 Task: Change  the formatting of the data to Which is Less than 10, In conditional formating, put the option 'Light Red Fill with Drak Red Text. 'In the sheet   Elevation Sales log   book
Action: Mouse moved to (190, 82)
Screenshot: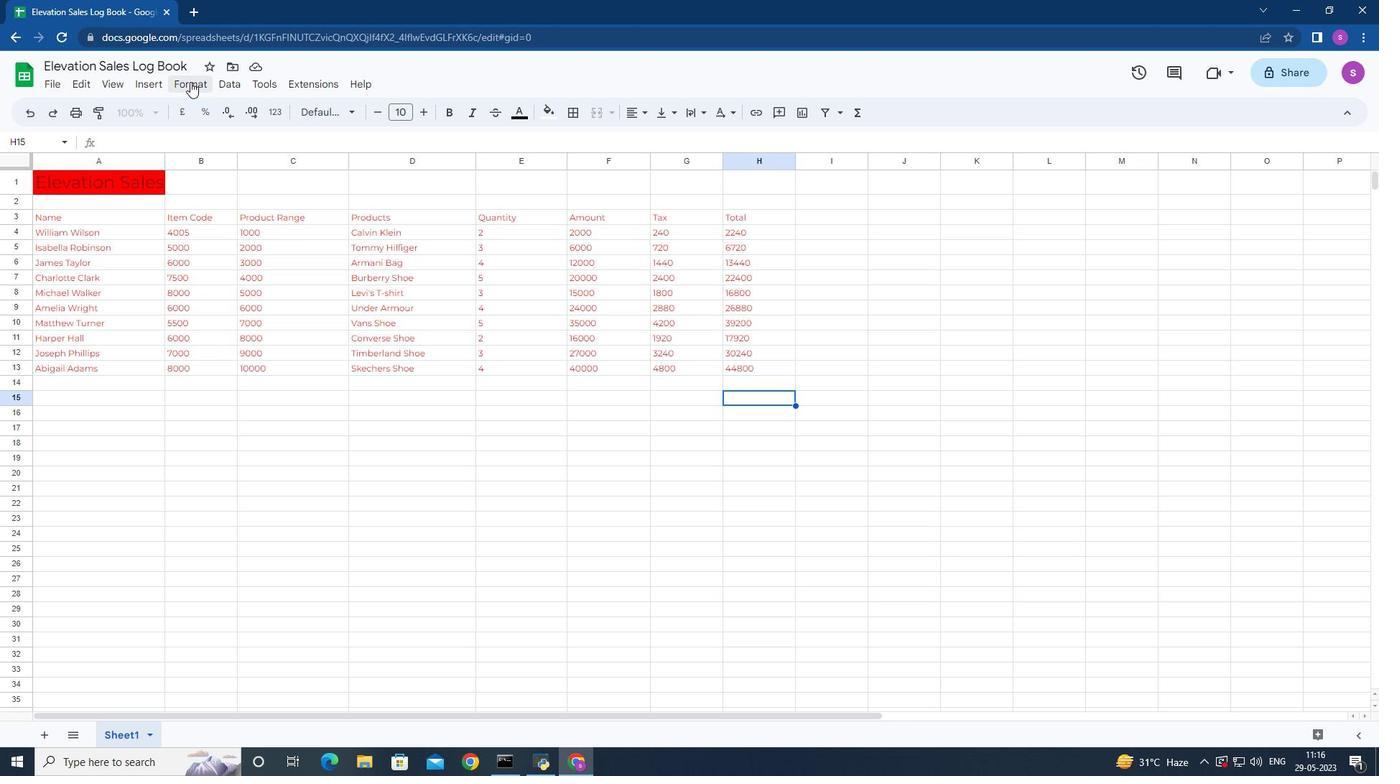 
Action: Mouse pressed left at (190, 82)
Screenshot: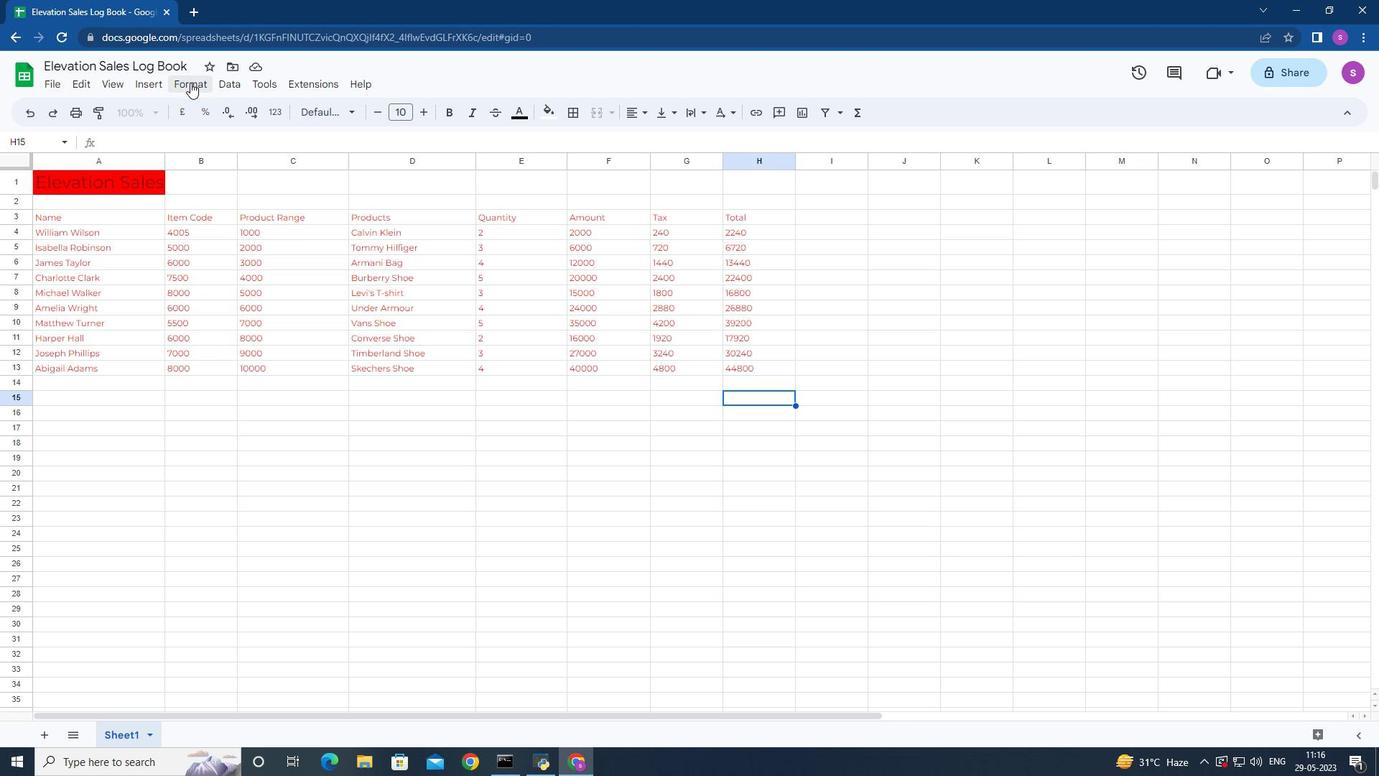 
Action: Mouse moved to (339, 326)
Screenshot: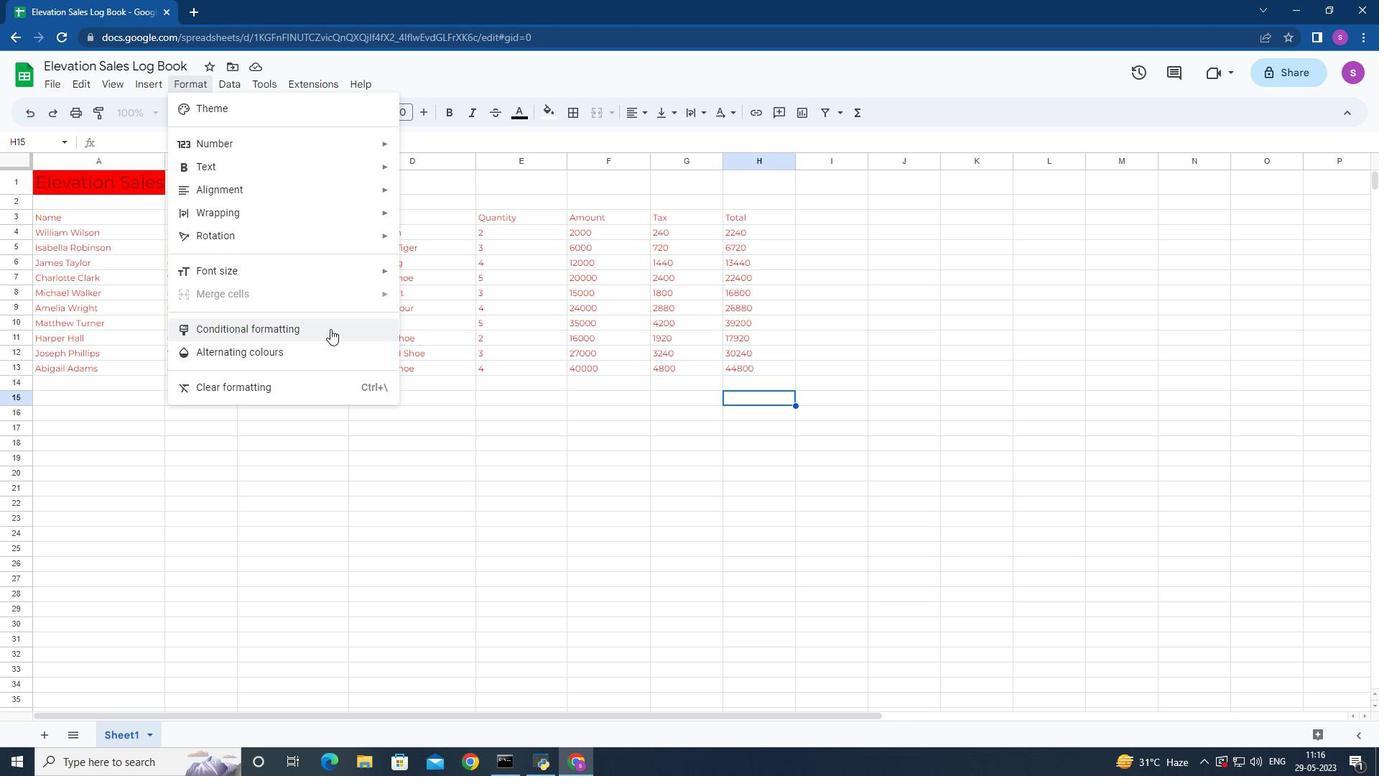 
Action: Mouse pressed left at (339, 326)
Screenshot: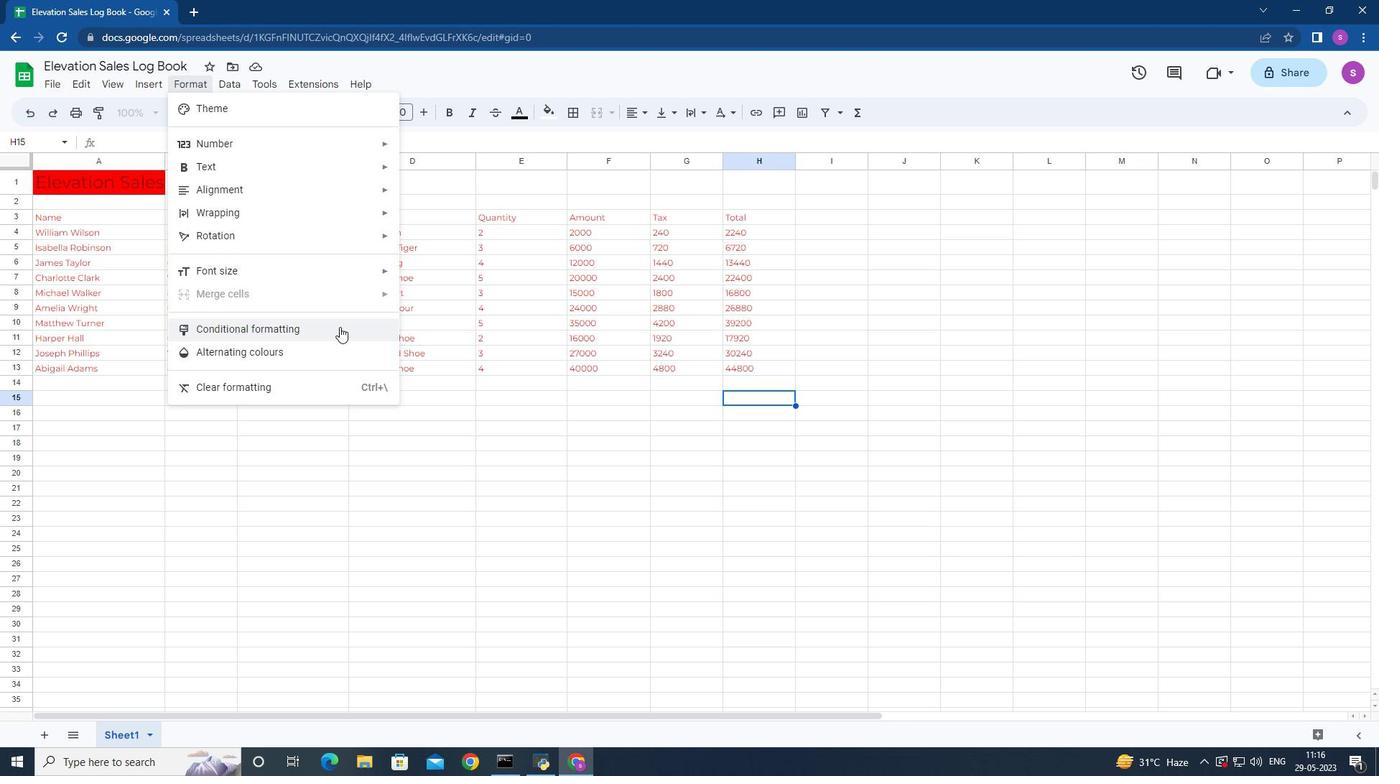 
Action: Mouse moved to (1224, 167)
Screenshot: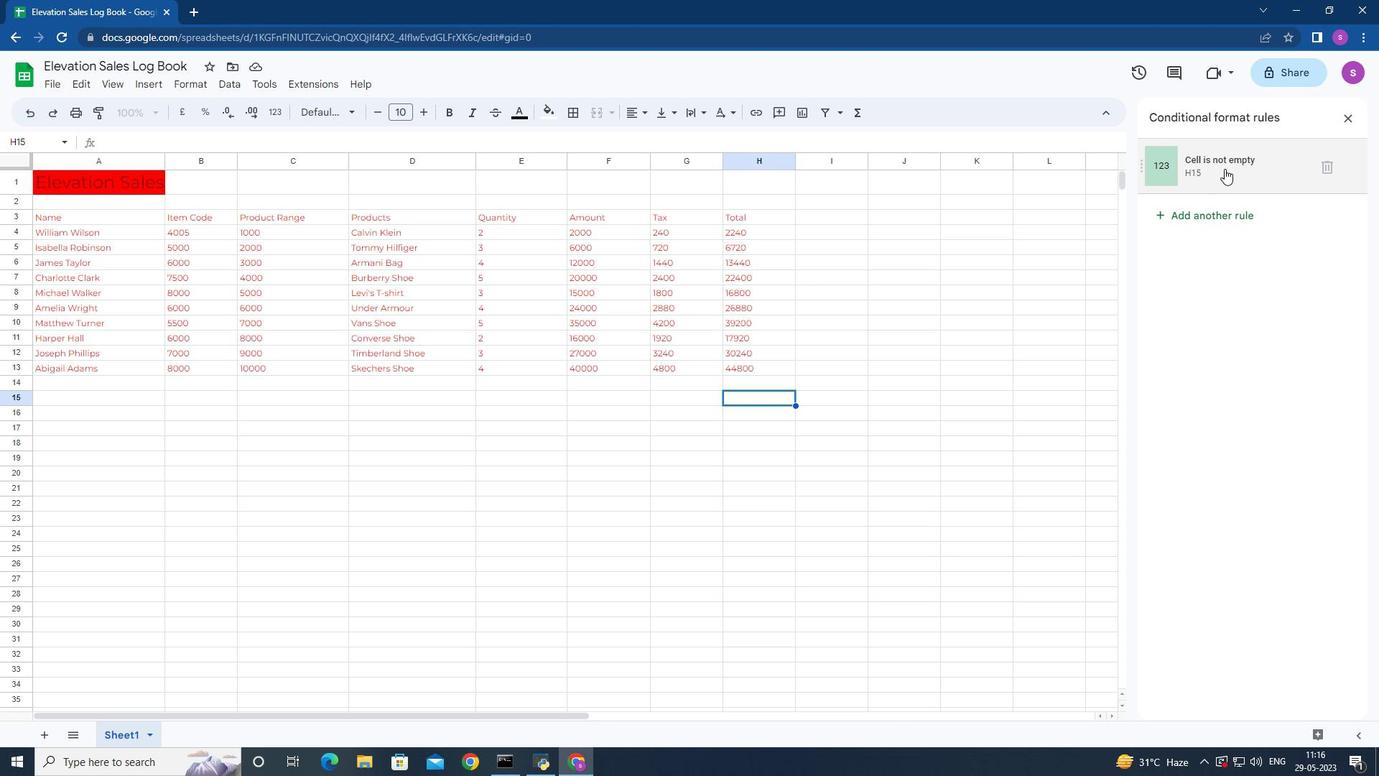 
Action: Mouse pressed left at (1224, 167)
Screenshot: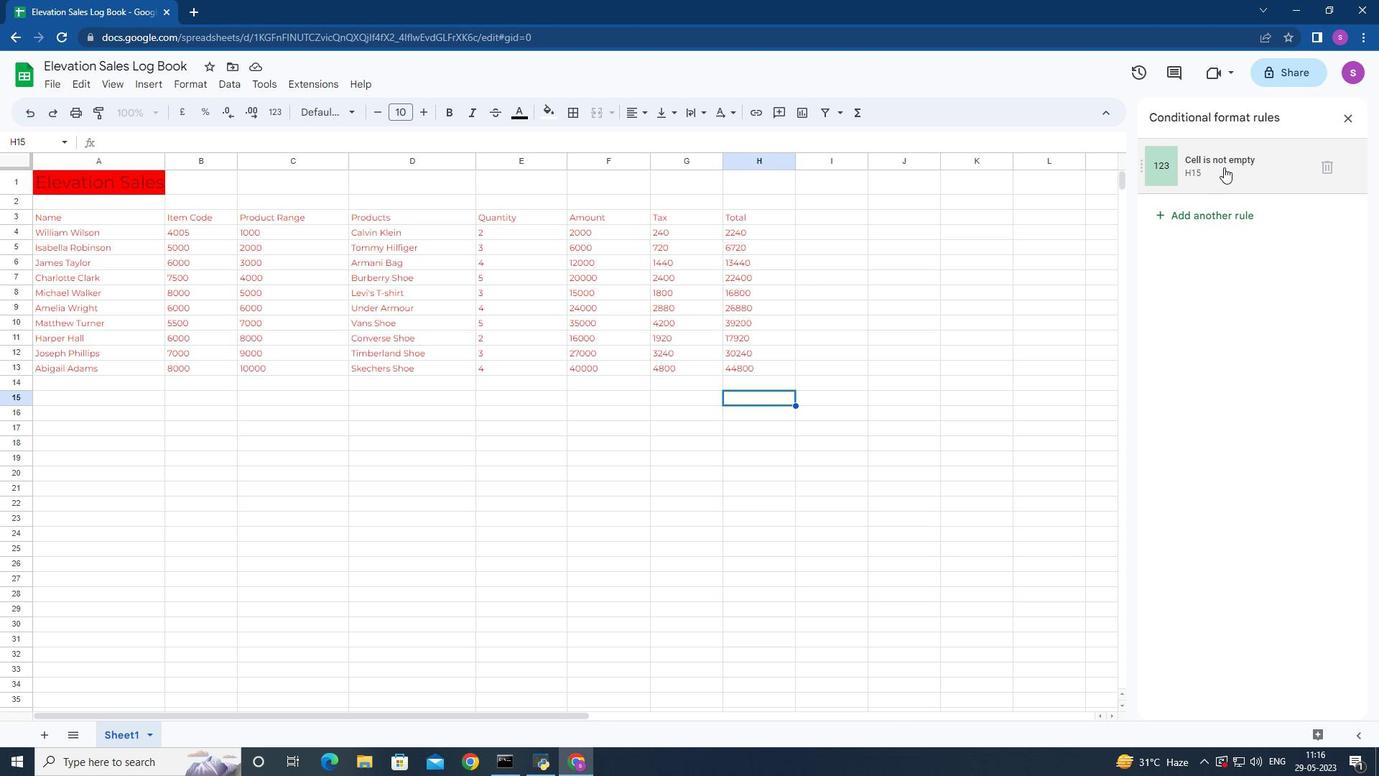 
Action: Mouse moved to (1347, 306)
Screenshot: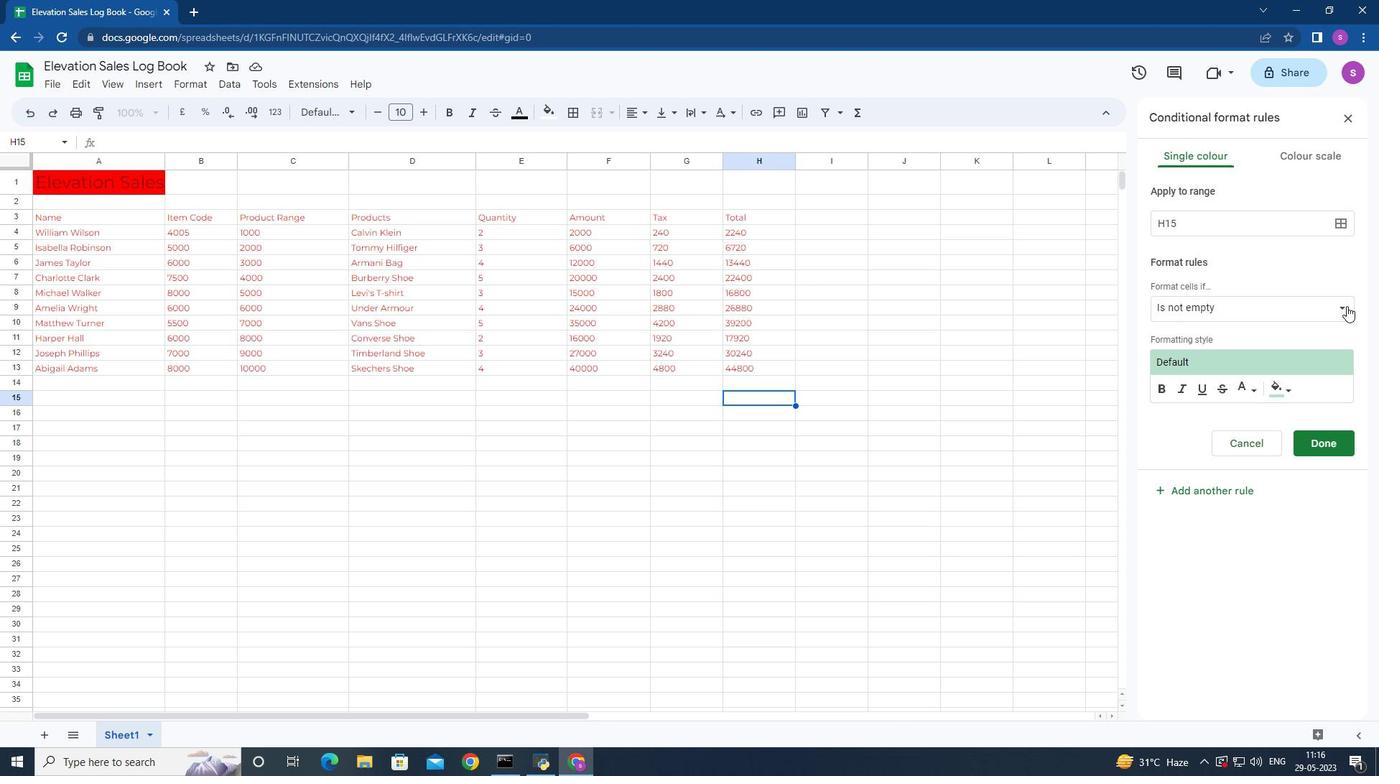
Action: Mouse pressed left at (1347, 306)
Screenshot: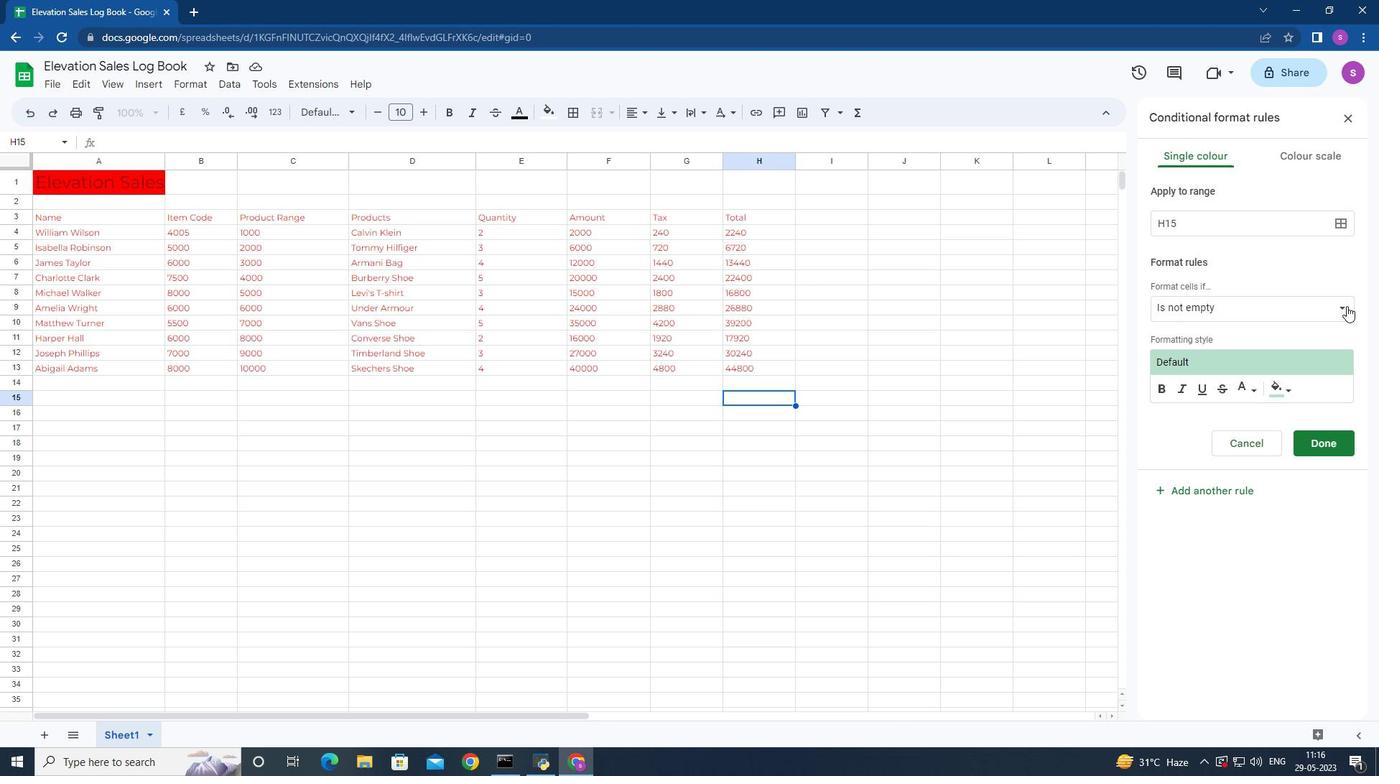 
Action: Mouse moved to (1258, 587)
Screenshot: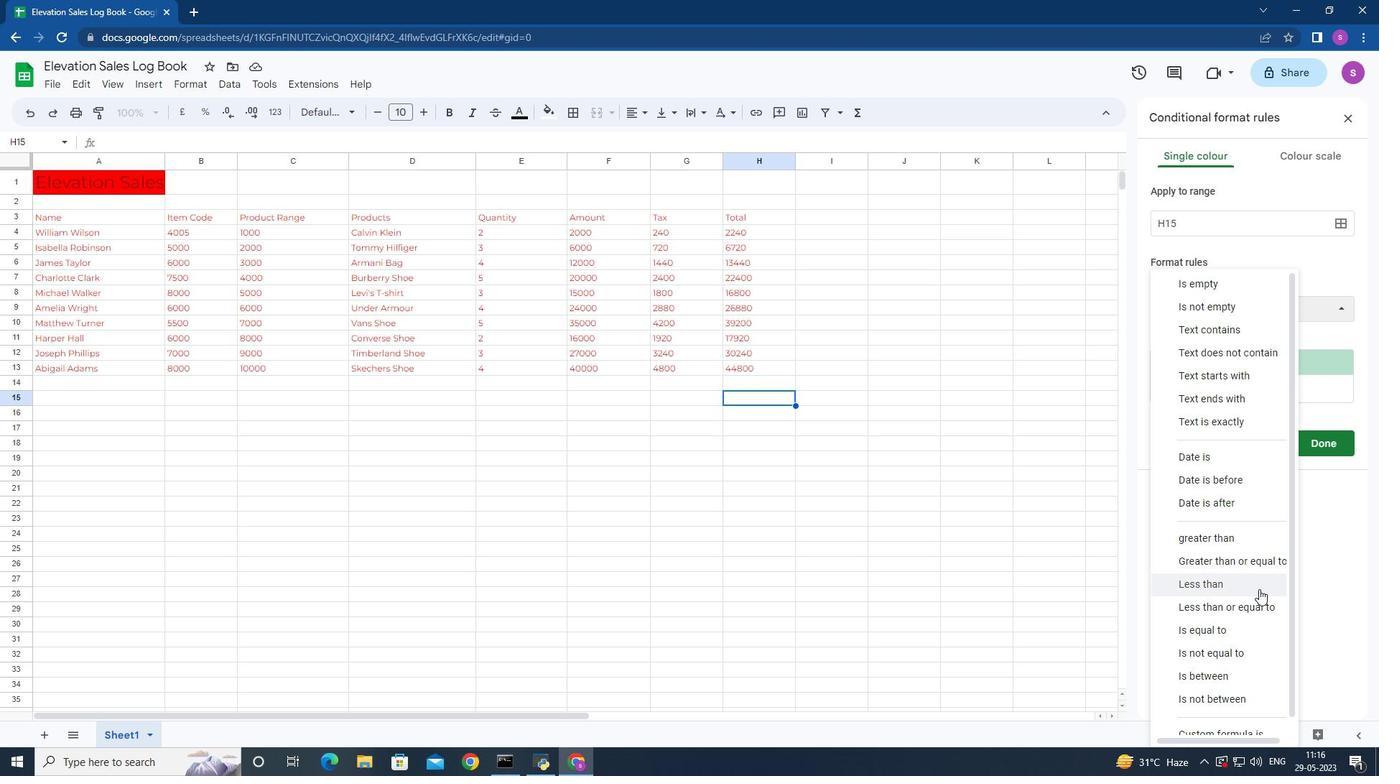 
Action: Mouse pressed left at (1258, 587)
Screenshot: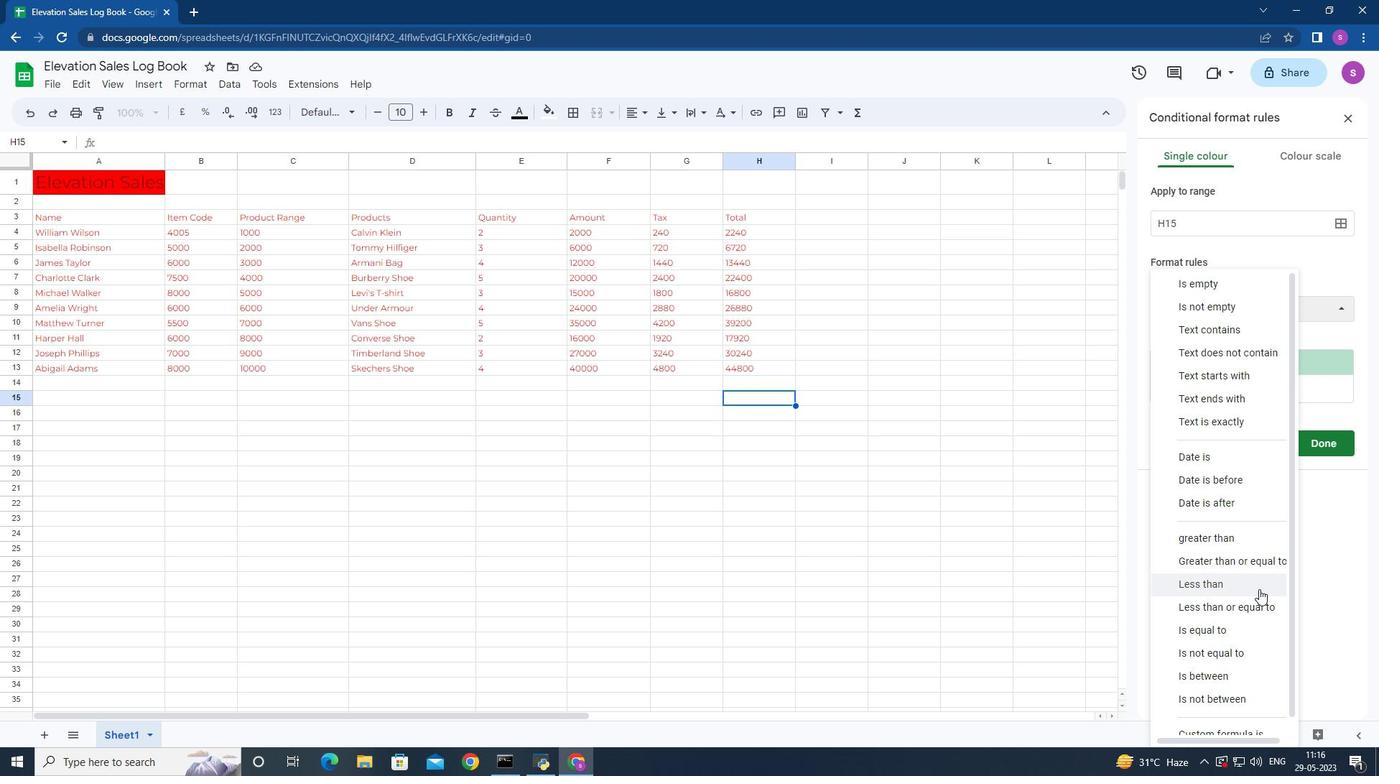 
Action: Mouse moved to (1204, 341)
Screenshot: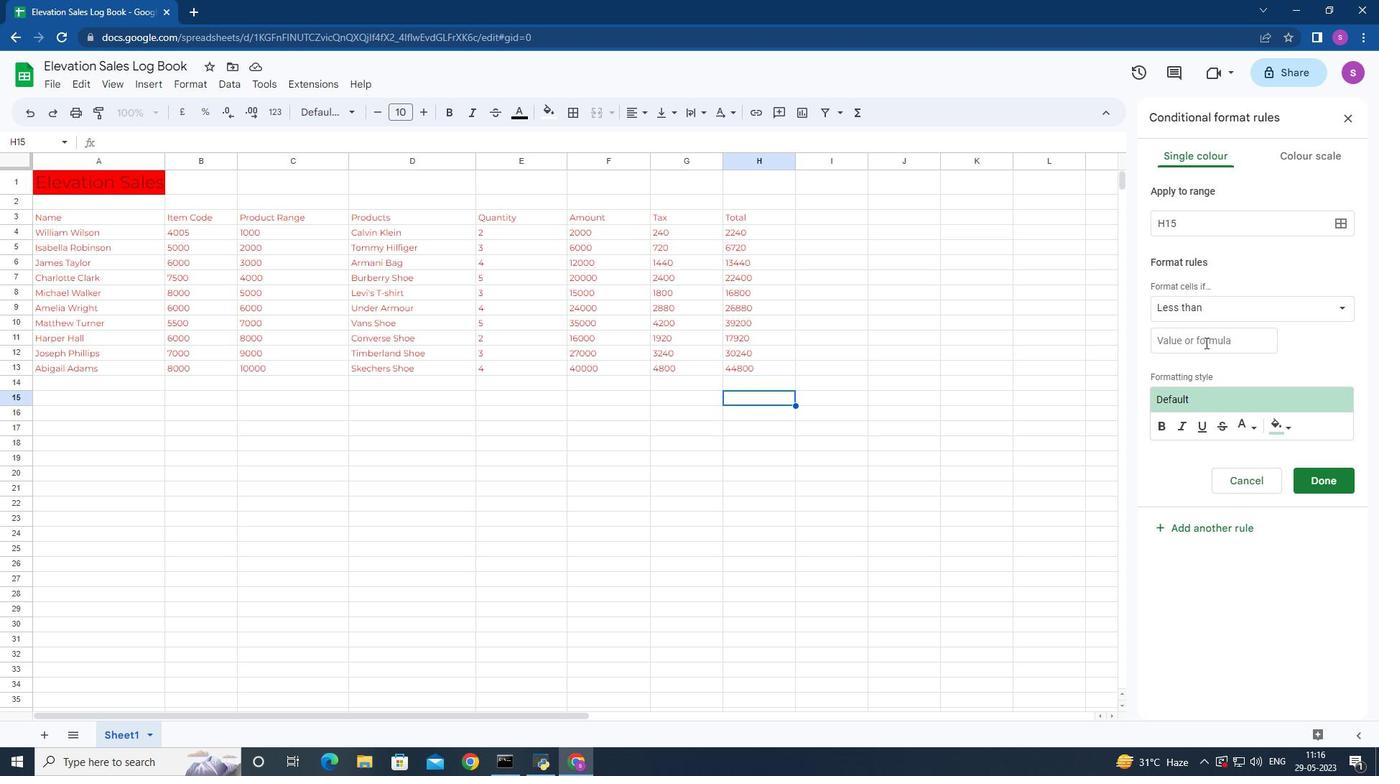 
Action: Mouse pressed left at (1204, 341)
Screenshot: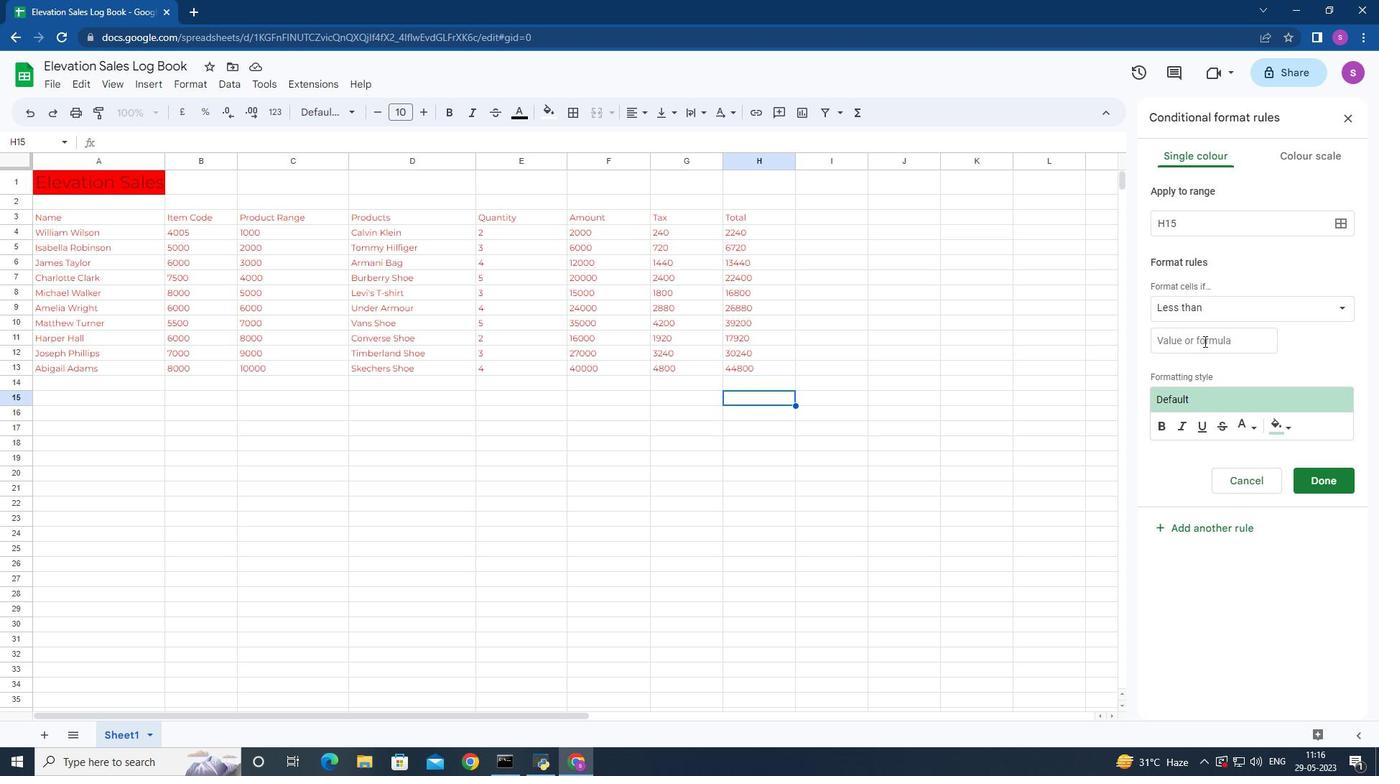
Action: Key pressed 10
Screenshot: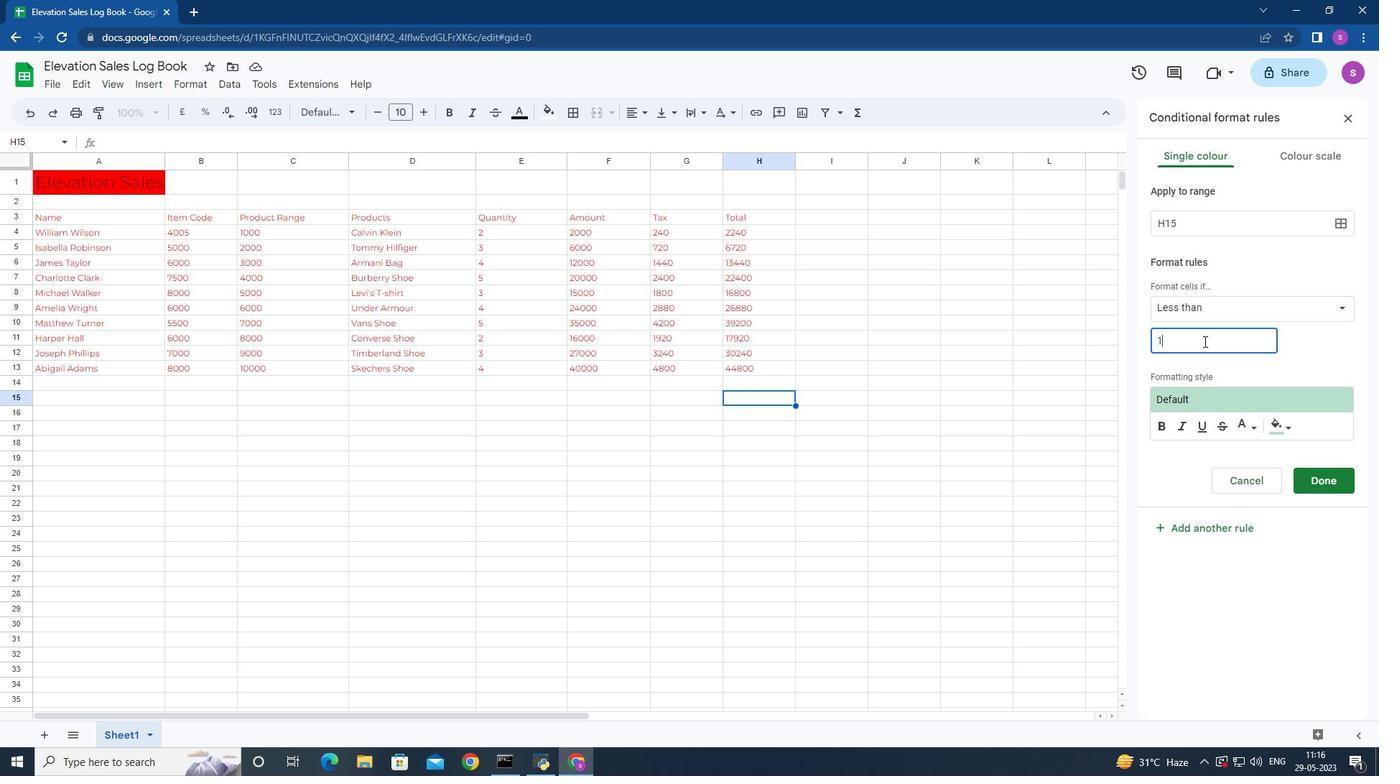 
Action: Mouse moved to (548, 252)
Screenshot: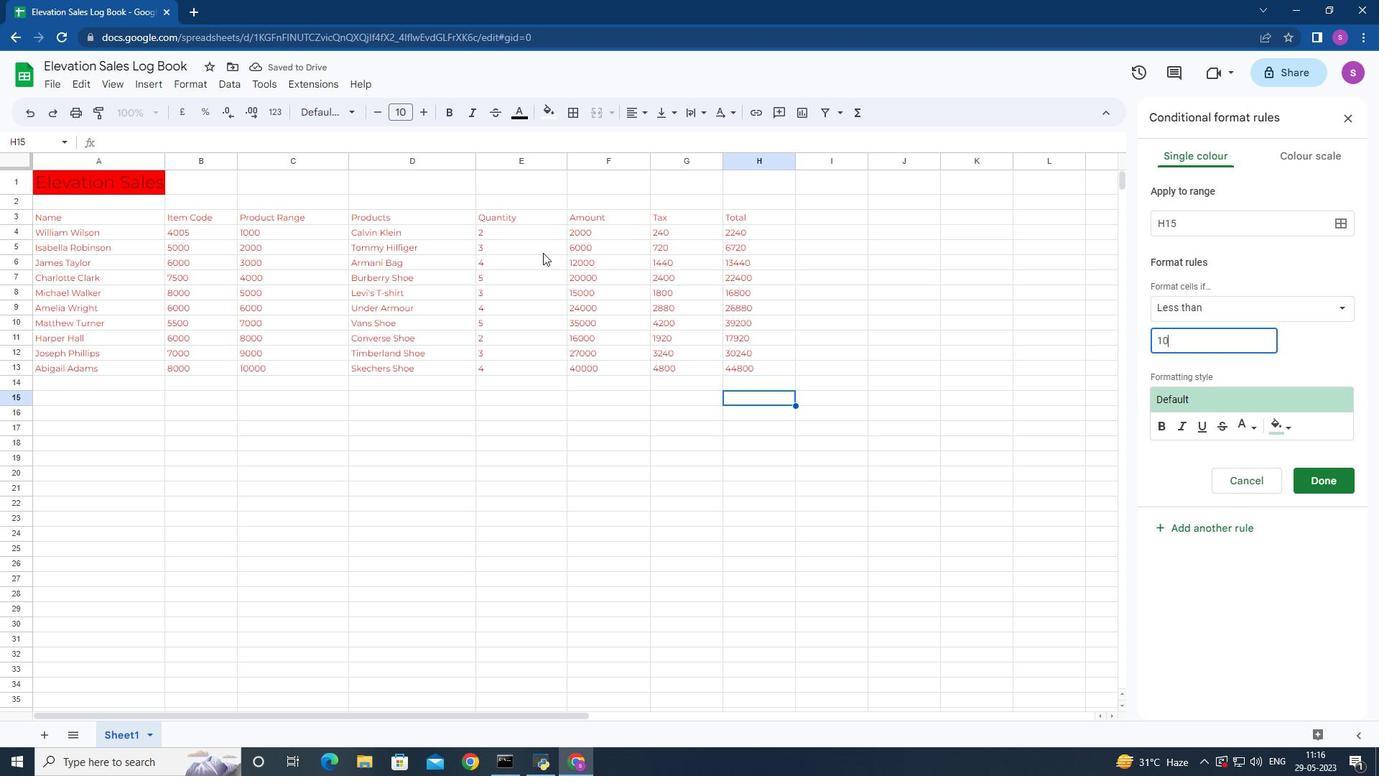 
Action: Mouse pressed left at (548, 252)
Screenshot: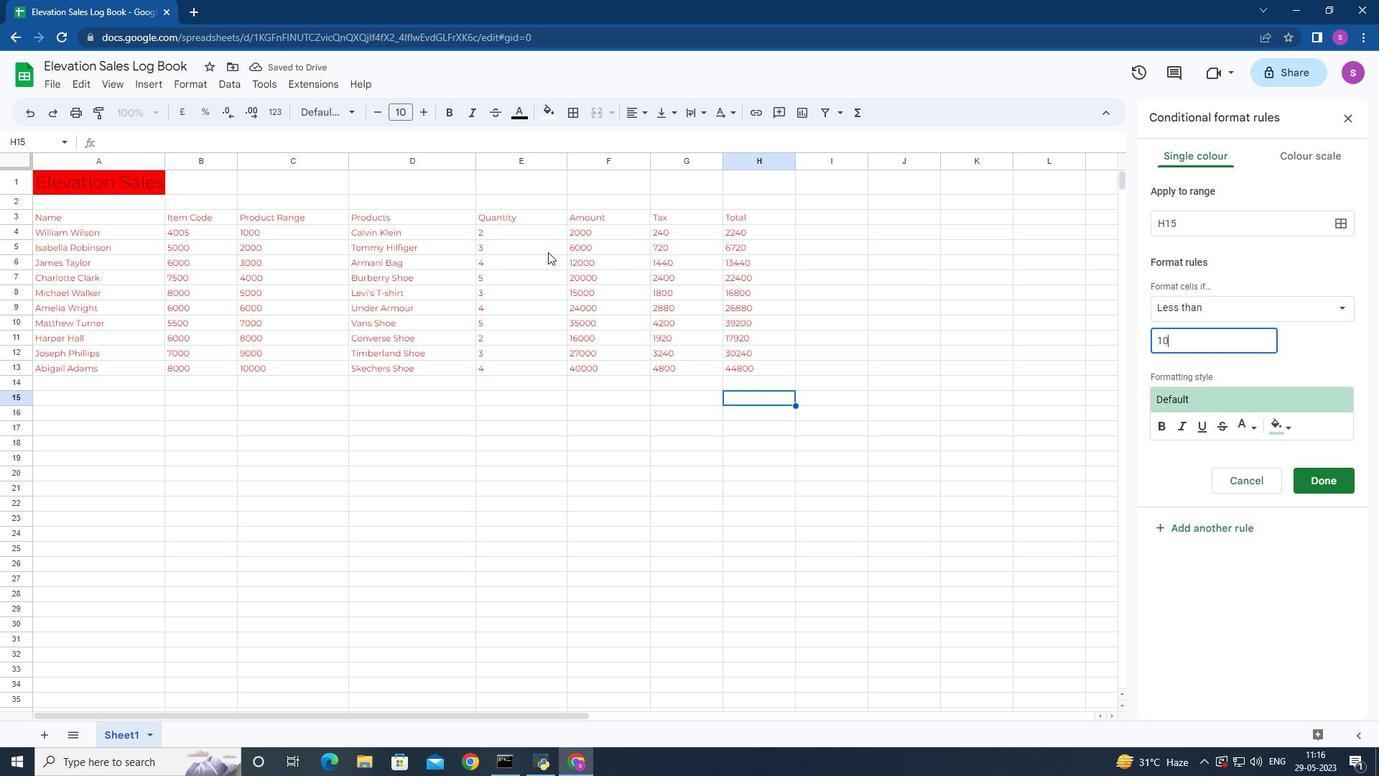 
Action: Mouse moved to (1283, 426)
Screenshot: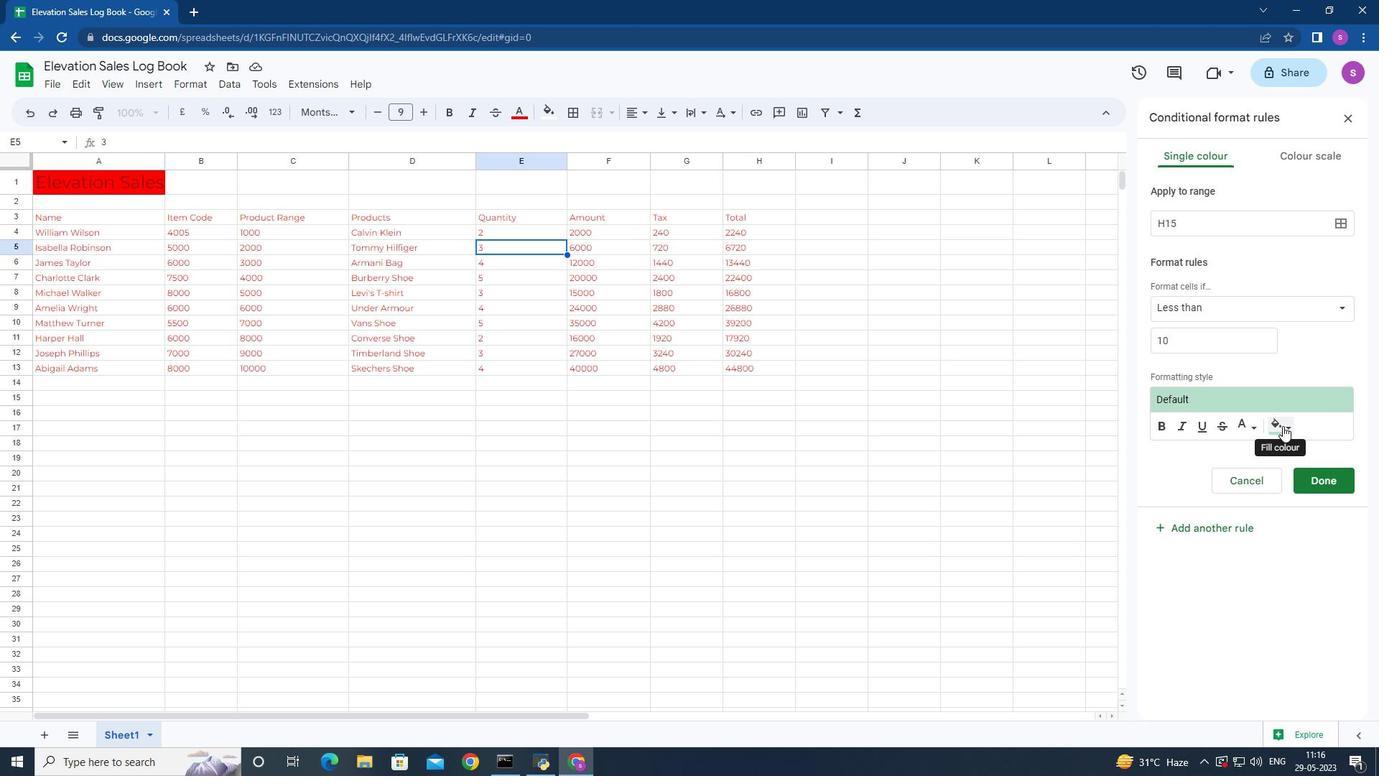
Action: Mouse pressed left at (1283, 426)
Screenshot: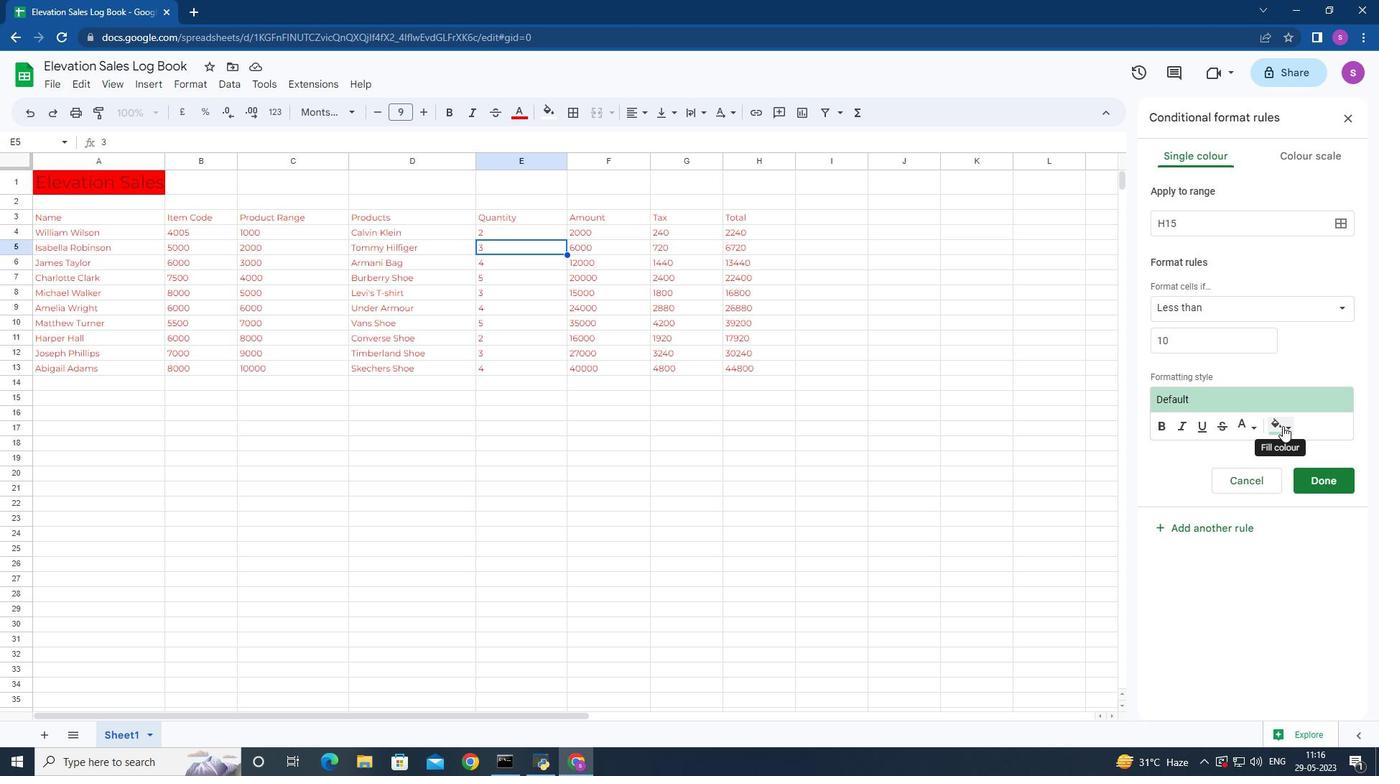 
Action: Mouse moved to (1152, 522)
Screenshot: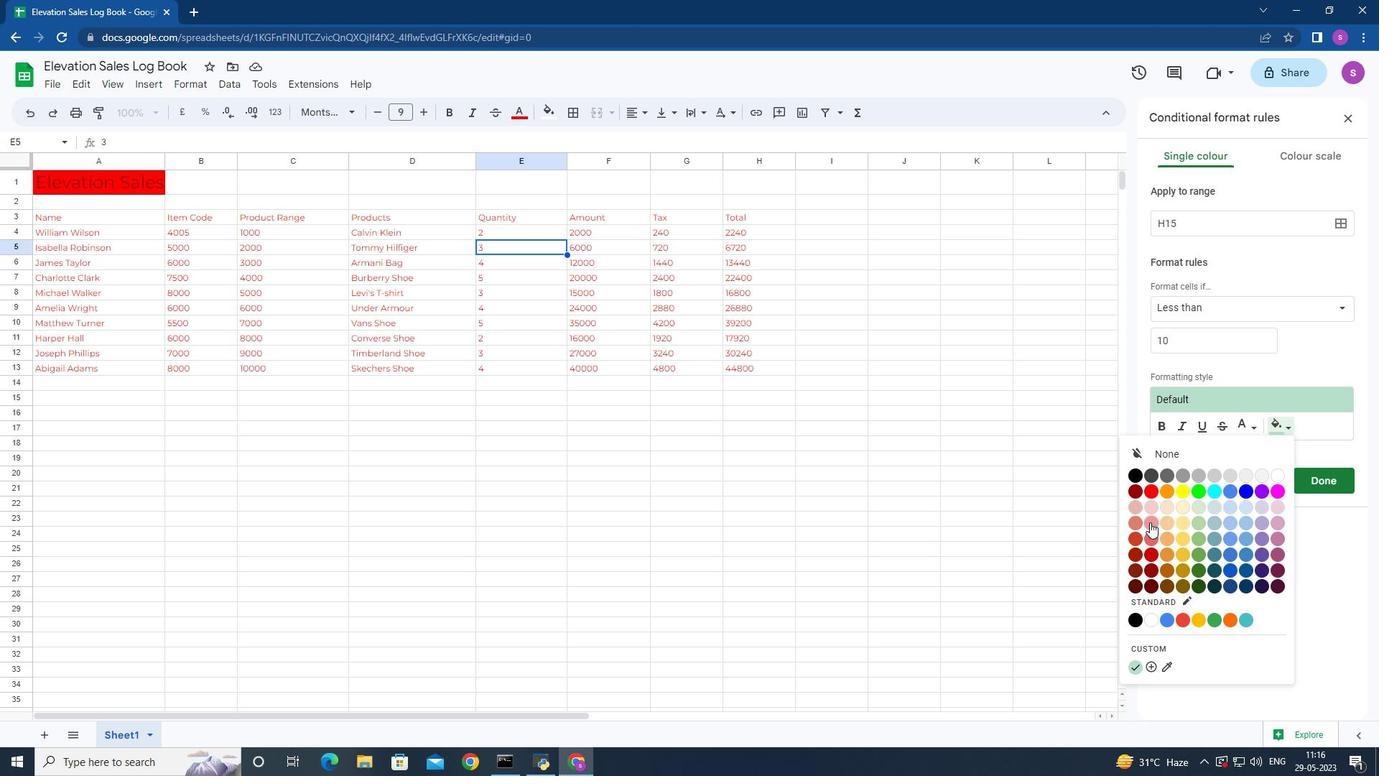 
Action: Mouse pressed left at (1152, 522)
Screenshot: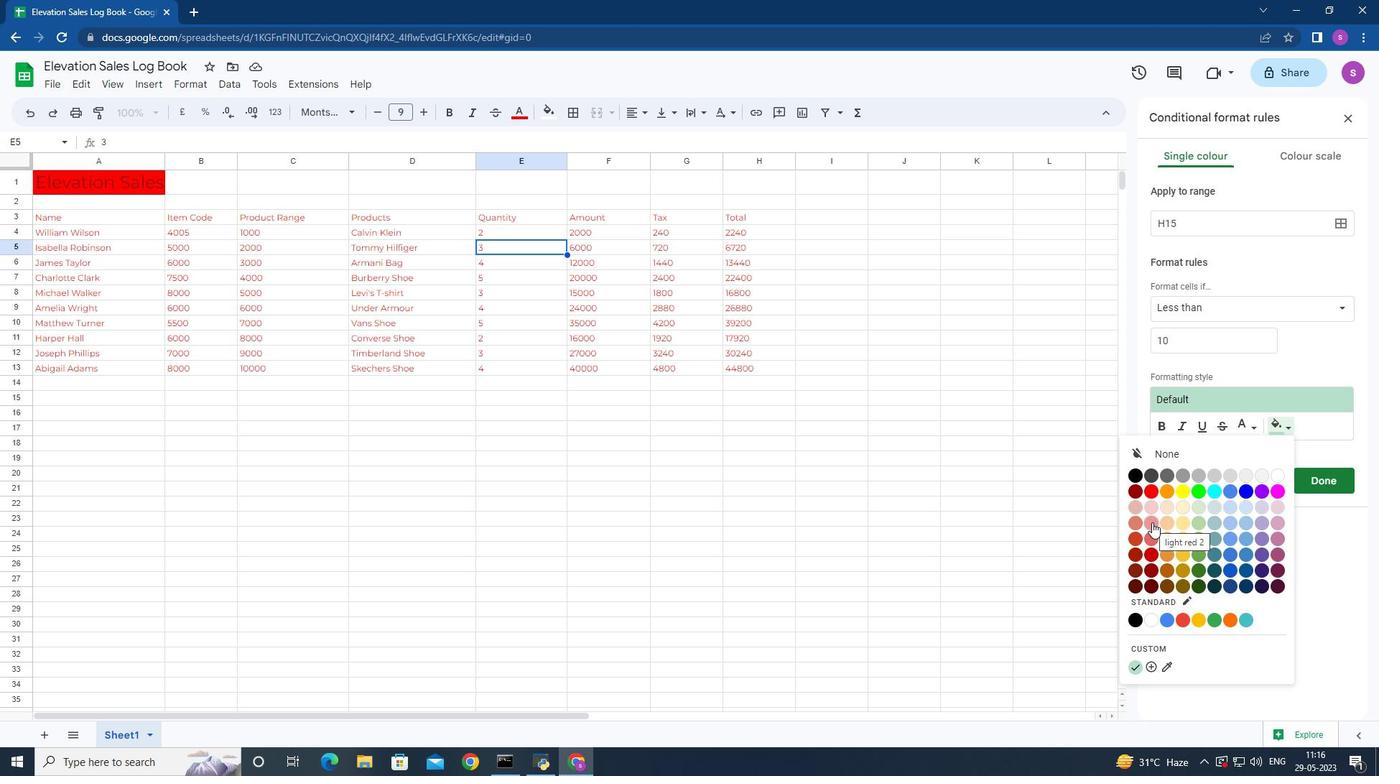 
Action: Mouse moved to (1248, 424)
Screenshot: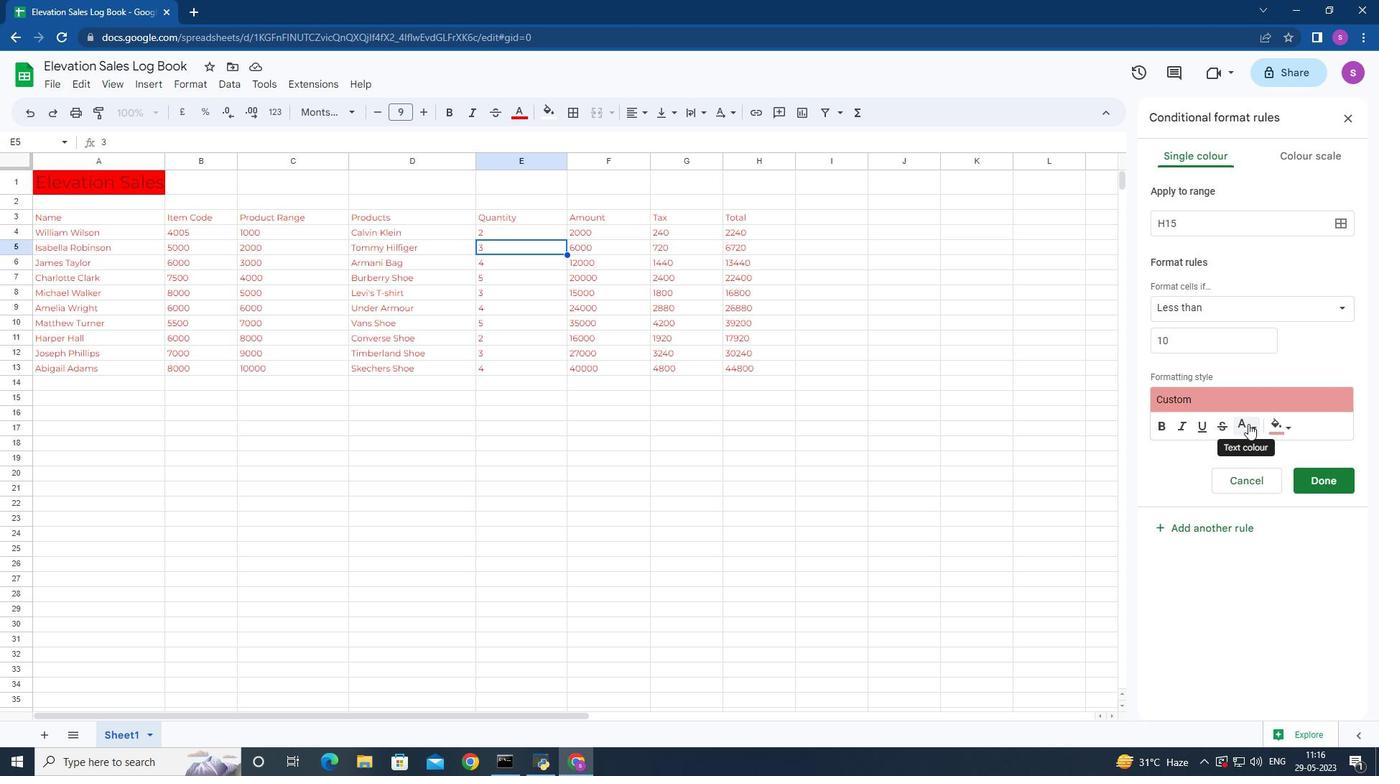 
Action: Mouse pressed left at (1248, 424)
Screenshot: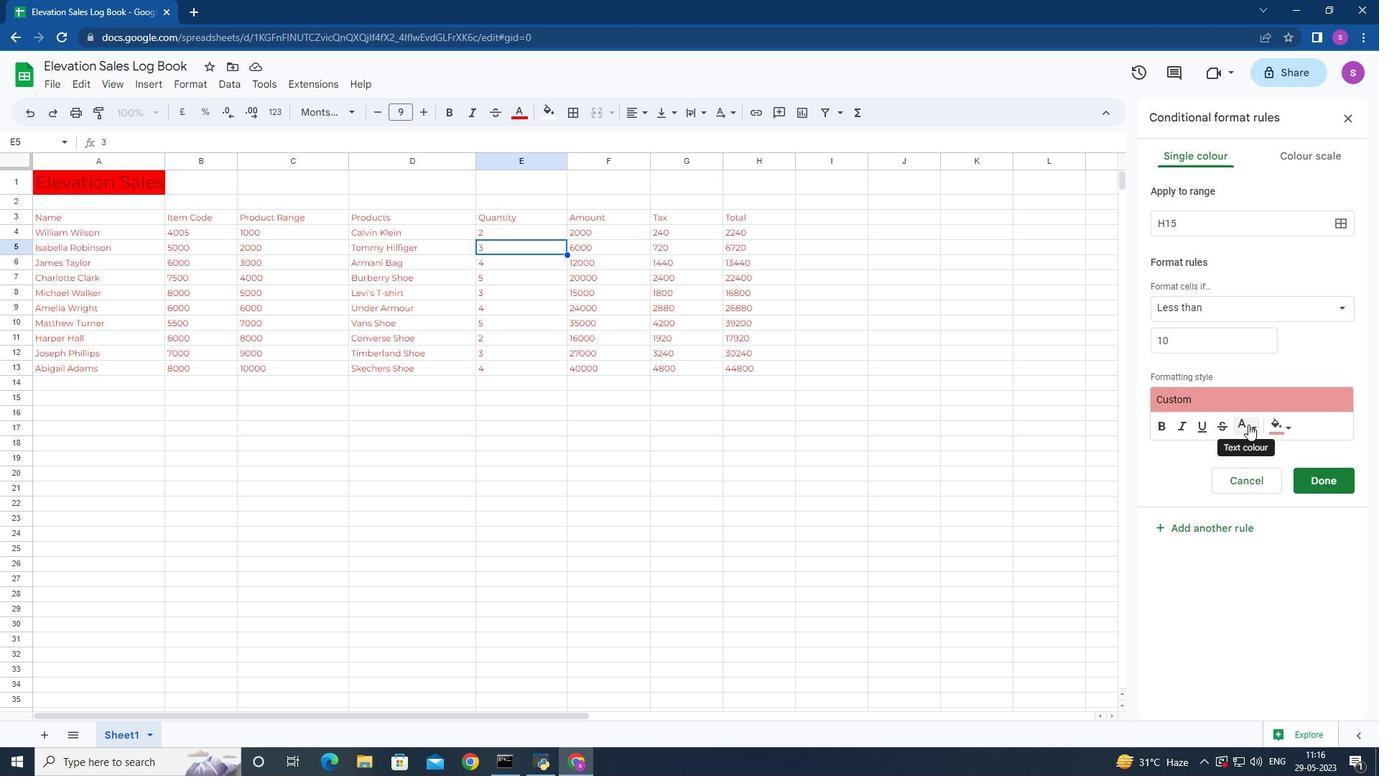 
Action: Mouse moved to (1118, 491)
Screenshot: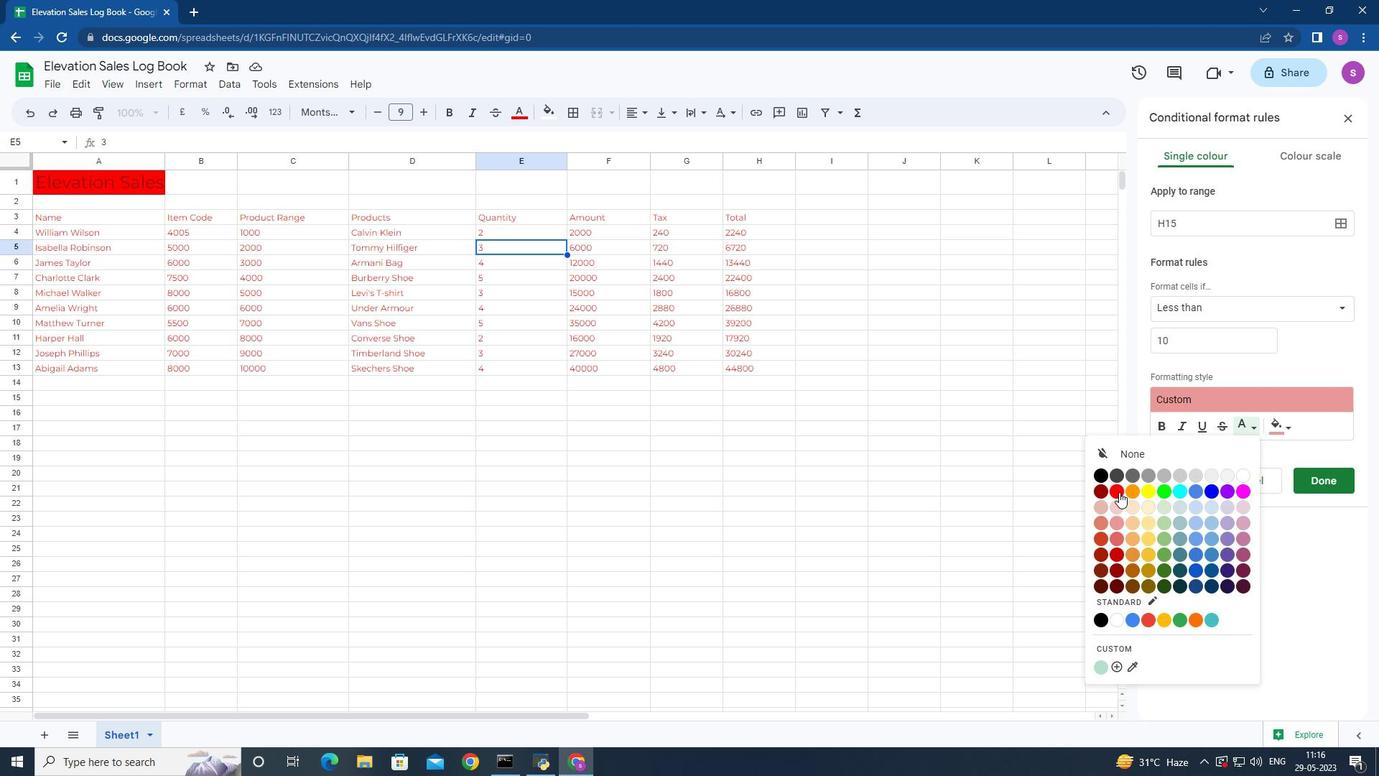 
Action: Mouse pressed left at (1118, 491)
Screenshot: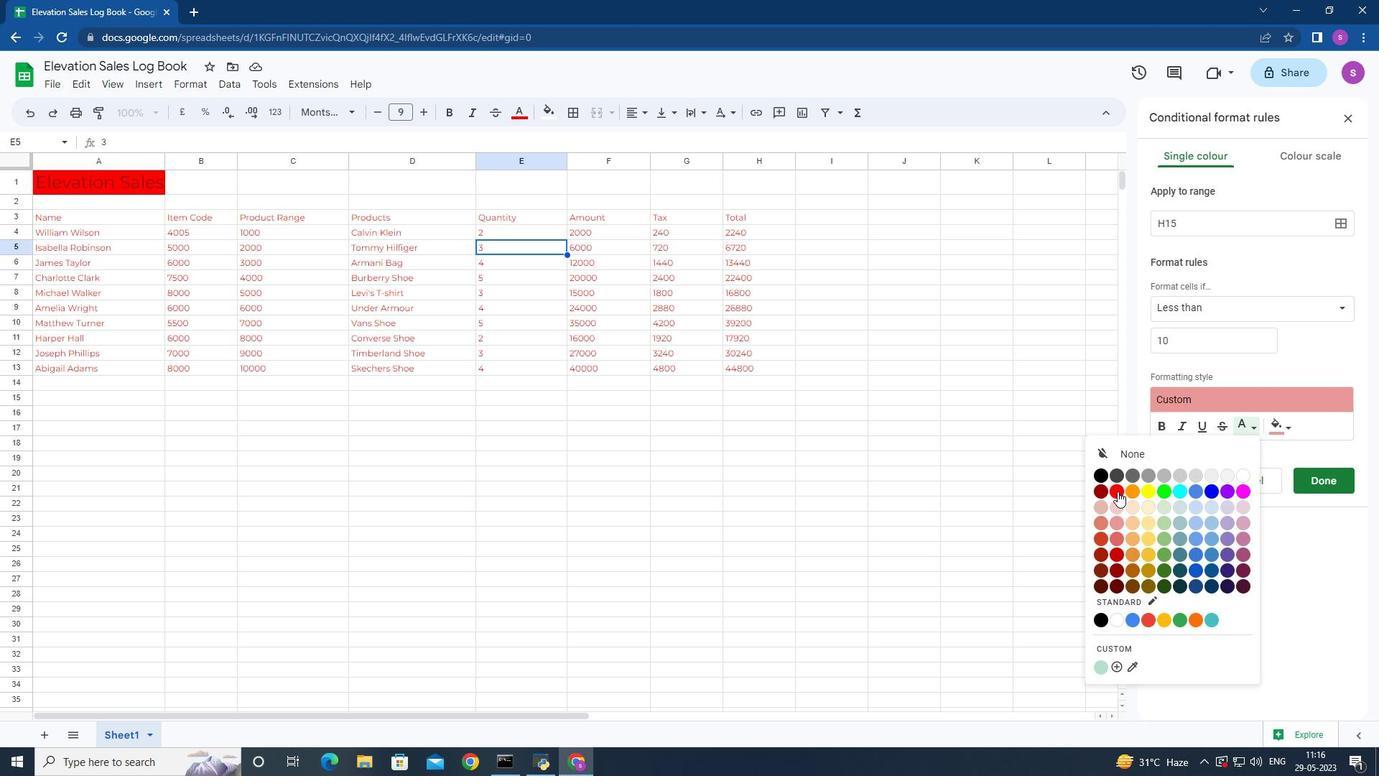 
Action: Mouse moved to (1312, 482)
Screenshot: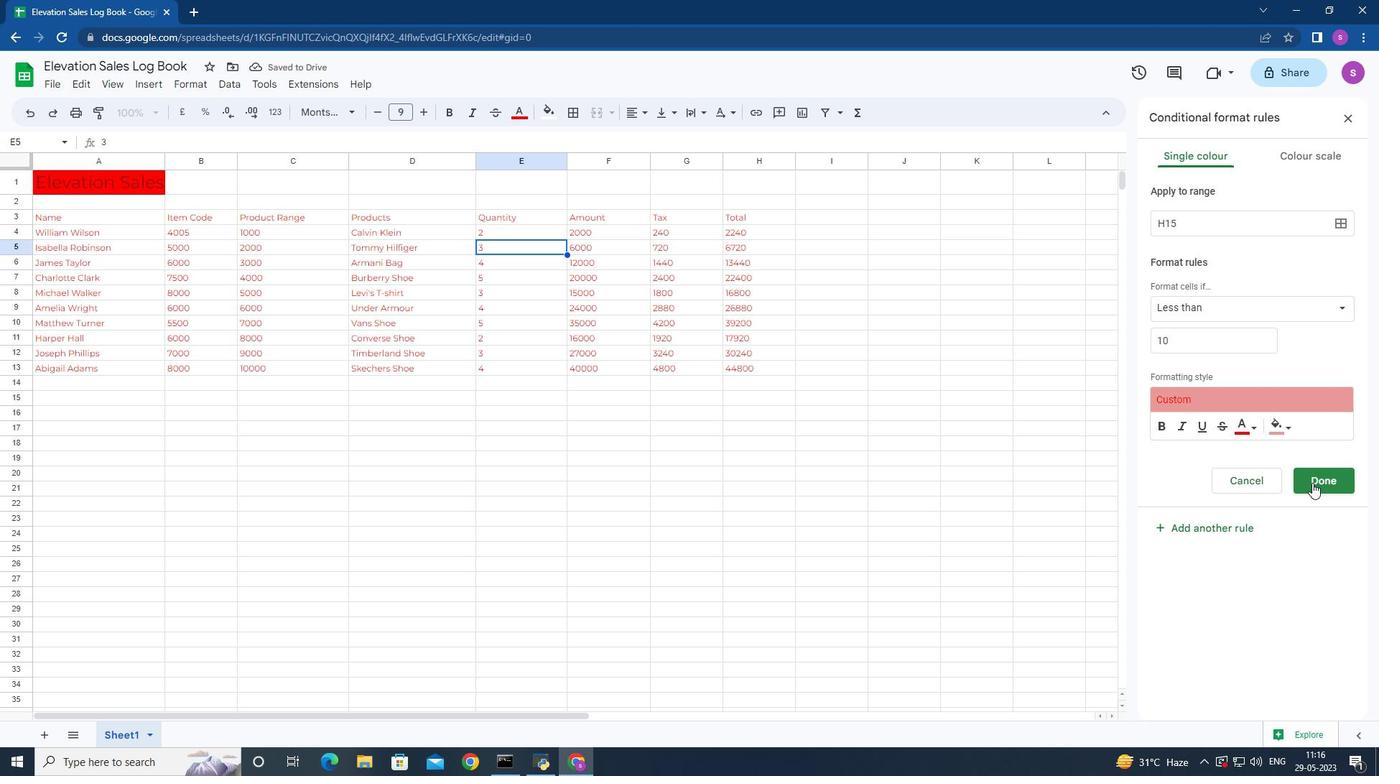 
Action: Mouse pressed left at (1312, 482)
Screenshot: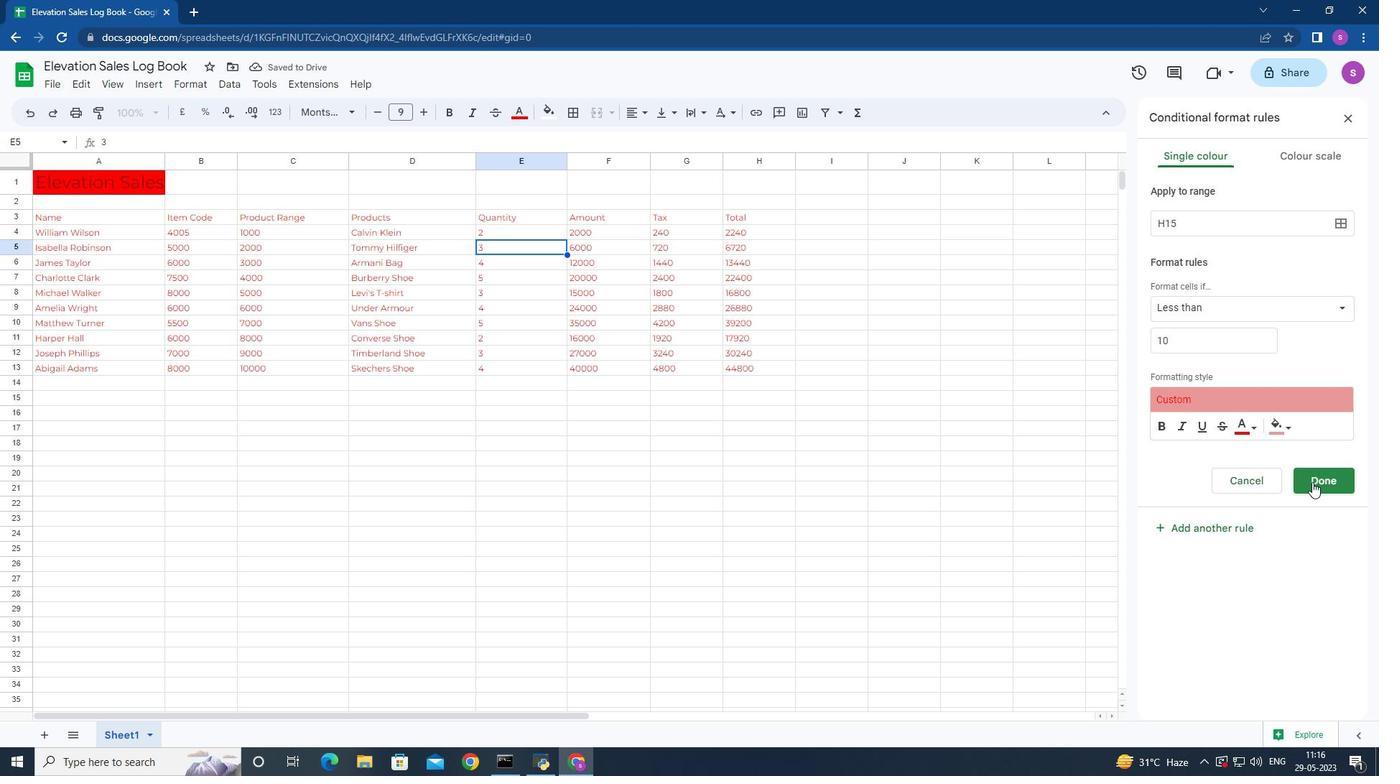 
Action: Mouse moved to (1241, 160)
Screenshot: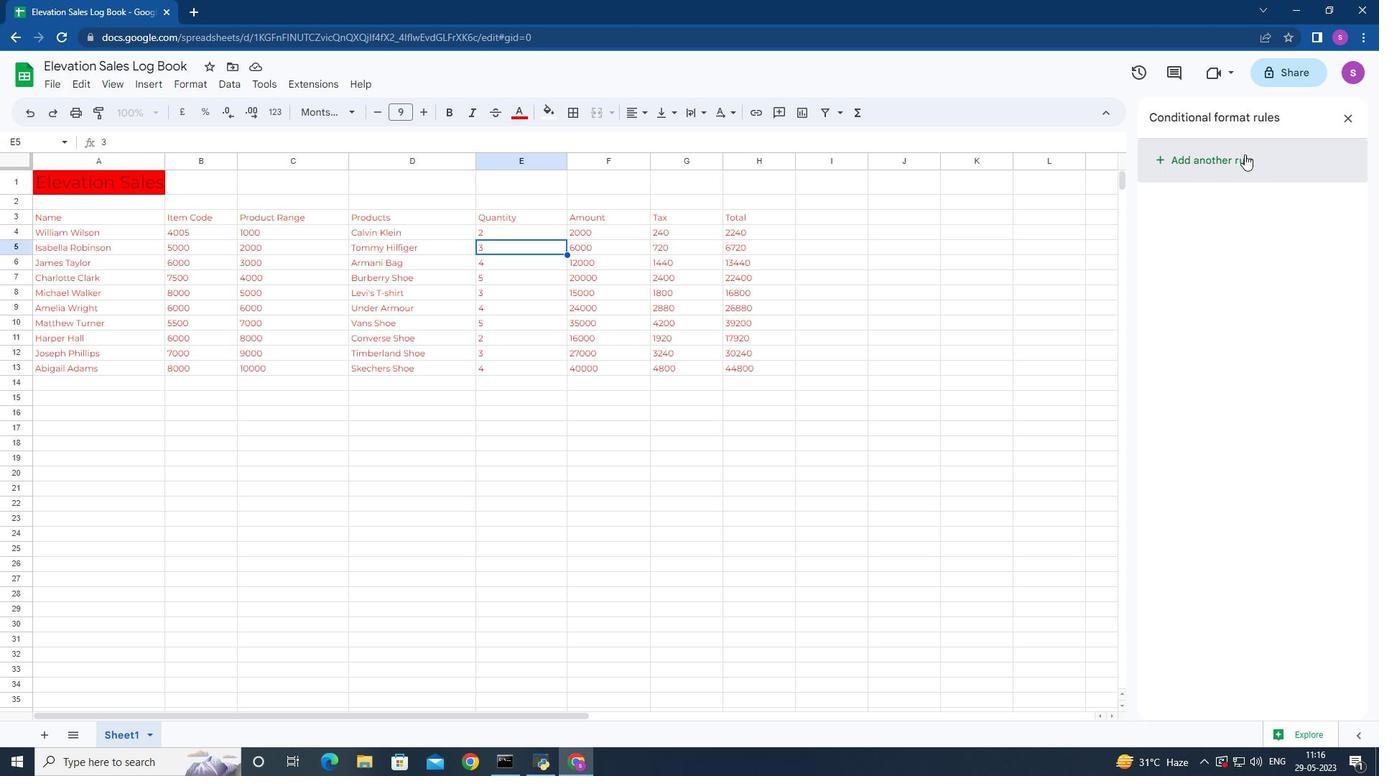
Action: Mouse pressed left at (1241, 160)
Screenshot: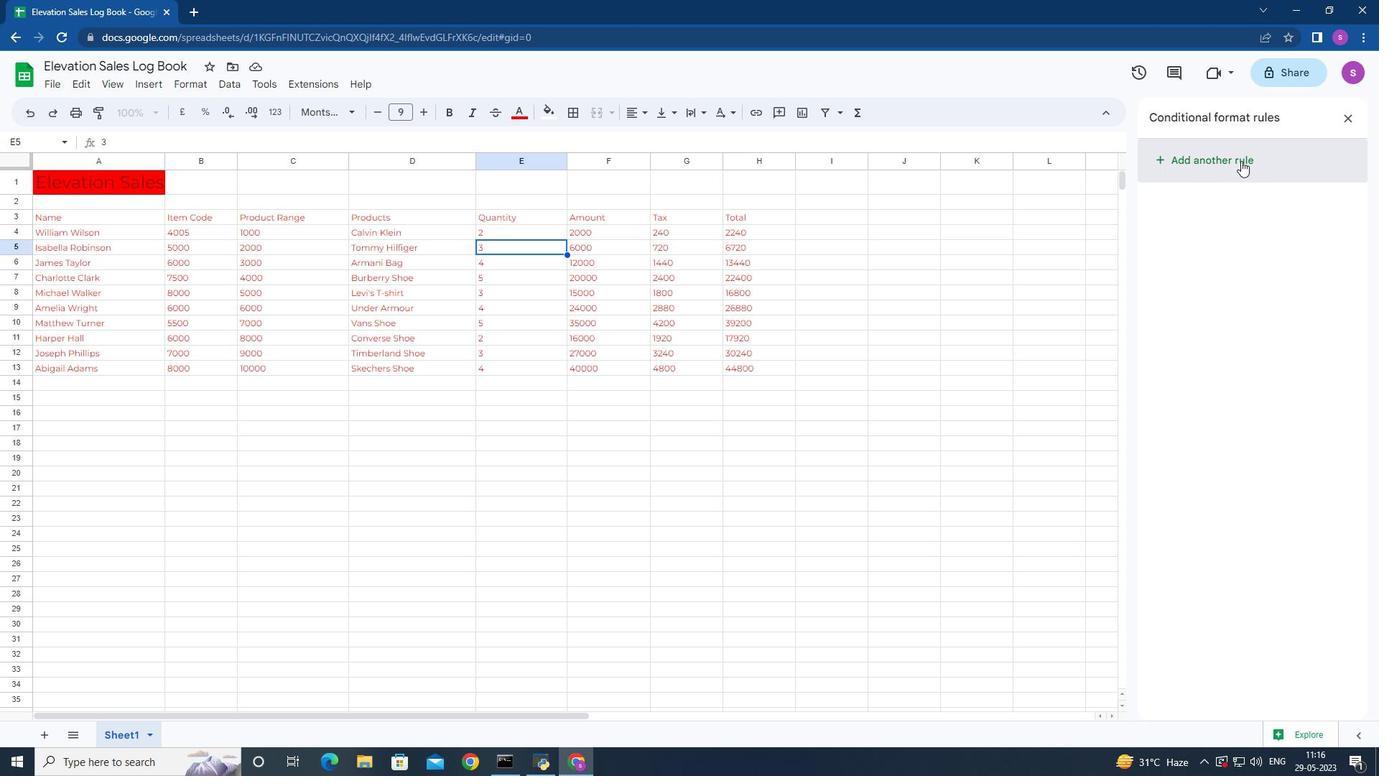 
Action: Mouse moved to (1333, 307)
Screenshot: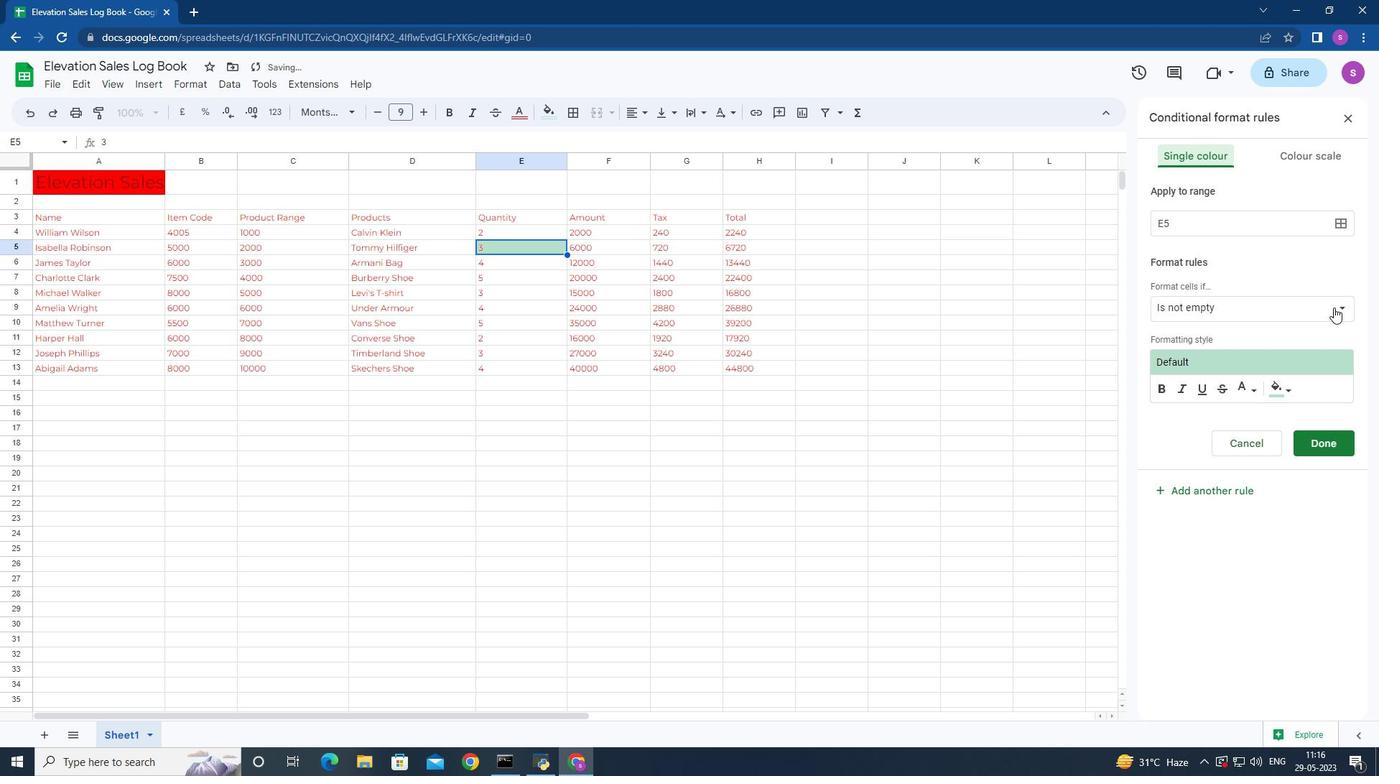 
Action: Mouse pressed left at (1333, 307)
Screenshot: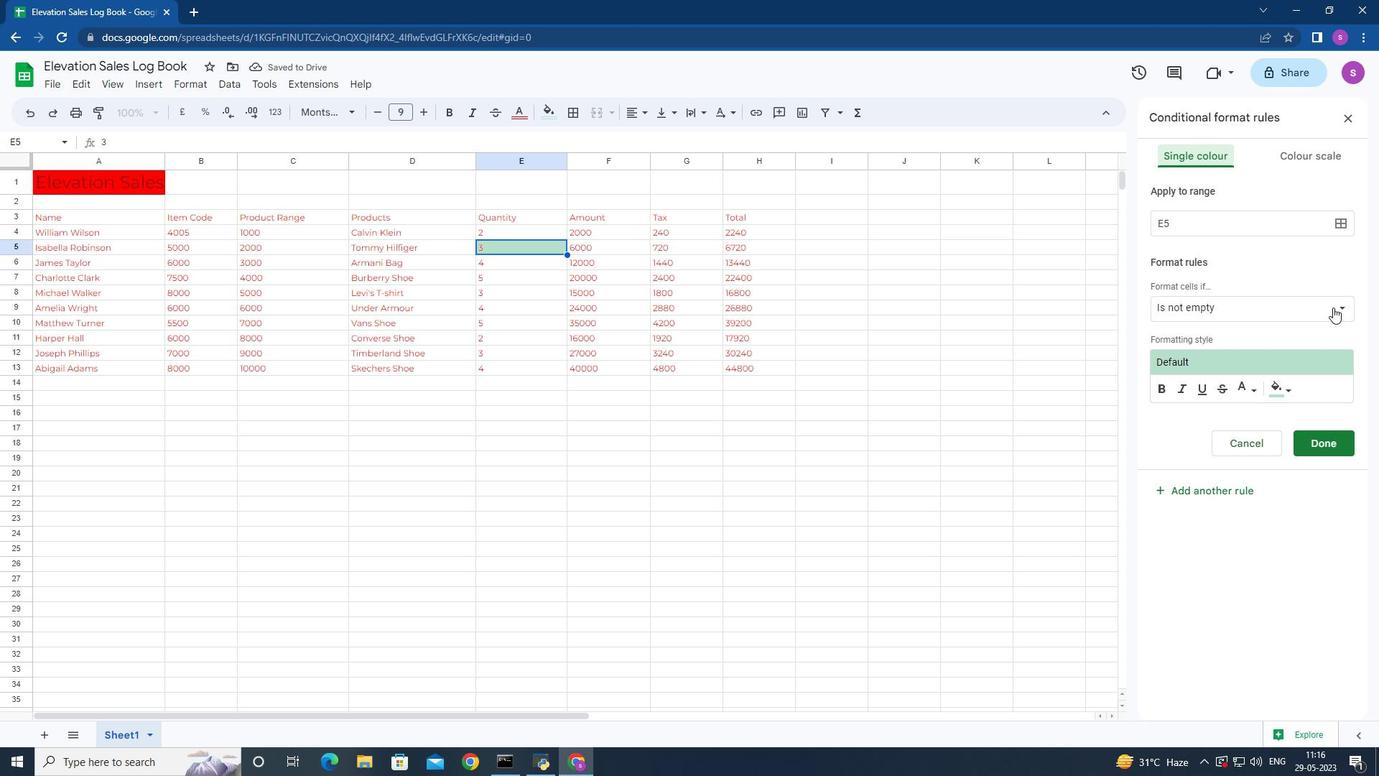 
Action: Mouse moved to (1230, 577)
Screenshot: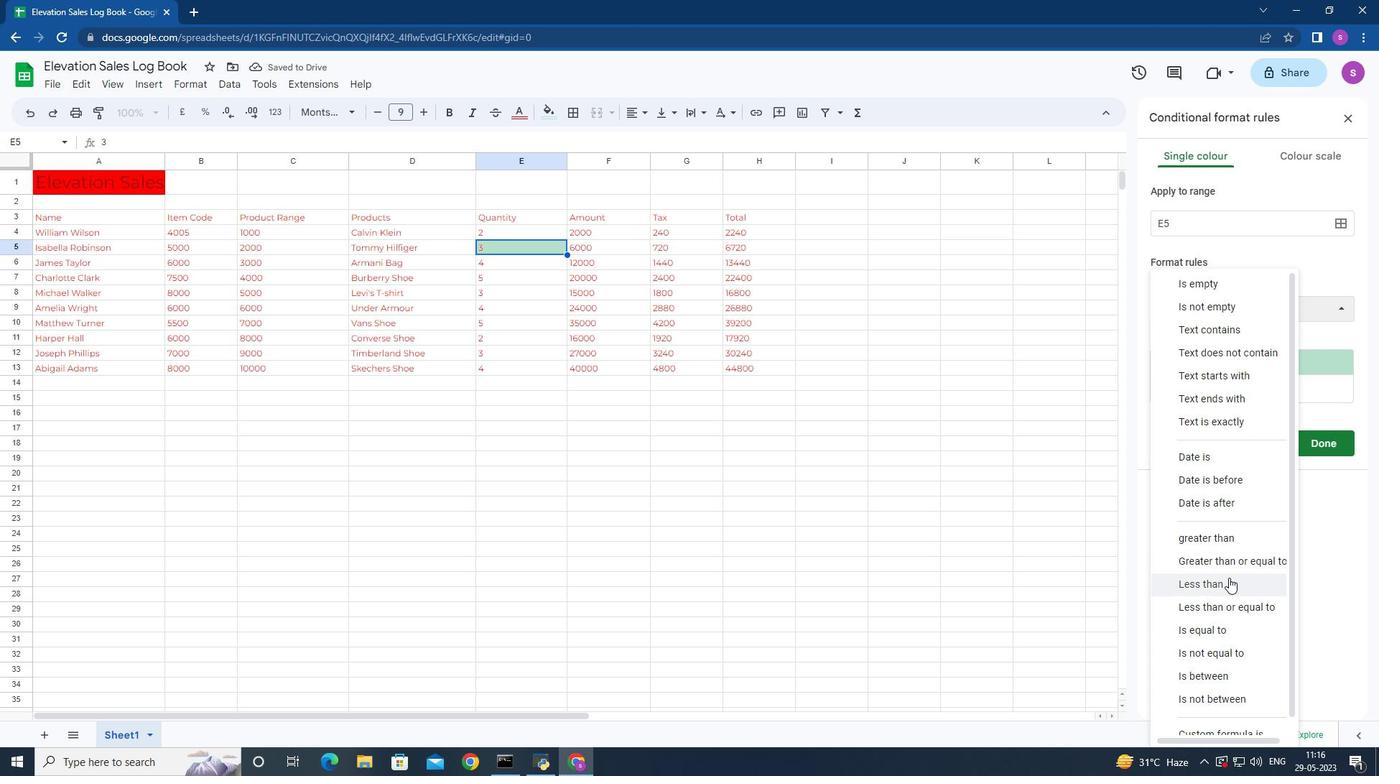 
Action: Mouse pressed left at (1230, 577)
Screenshot: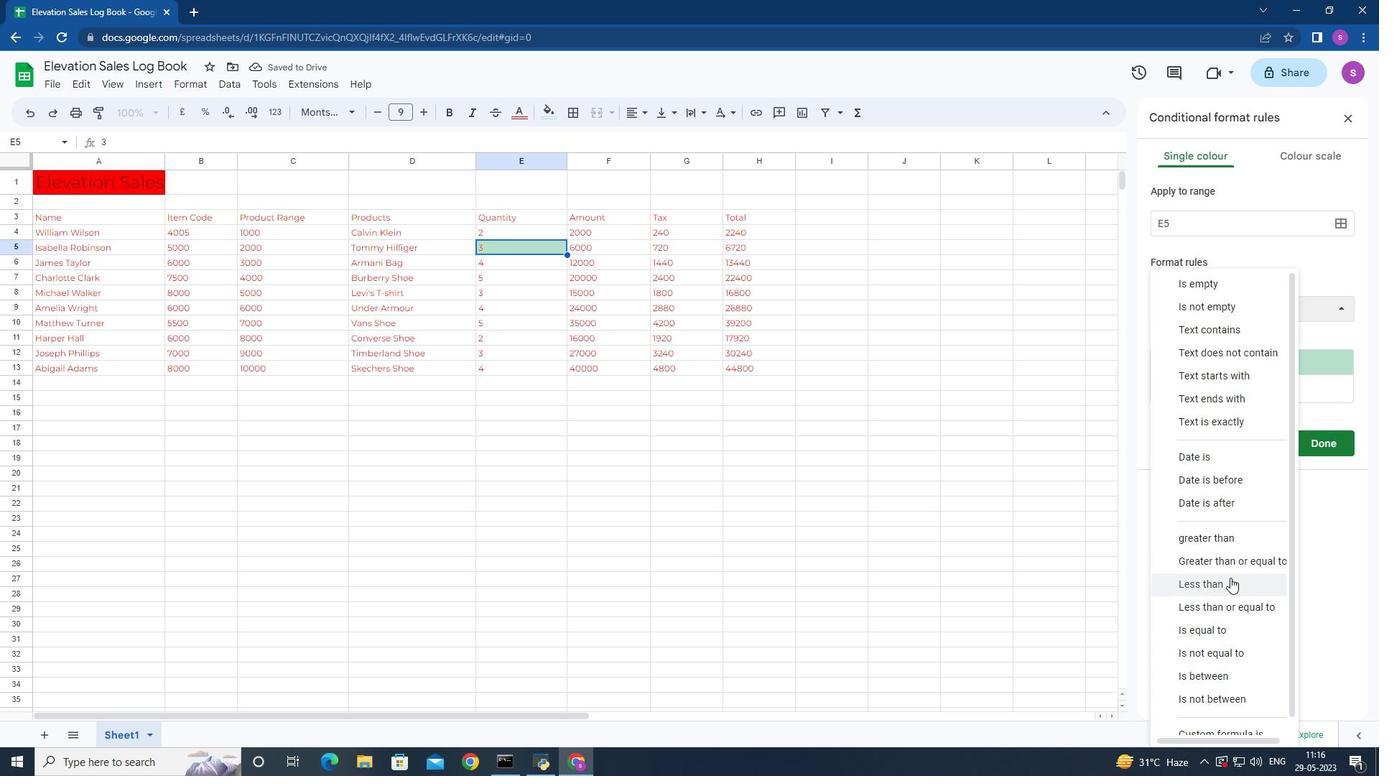 
Action: Mouse moved to (1210, 339)
Screenshot: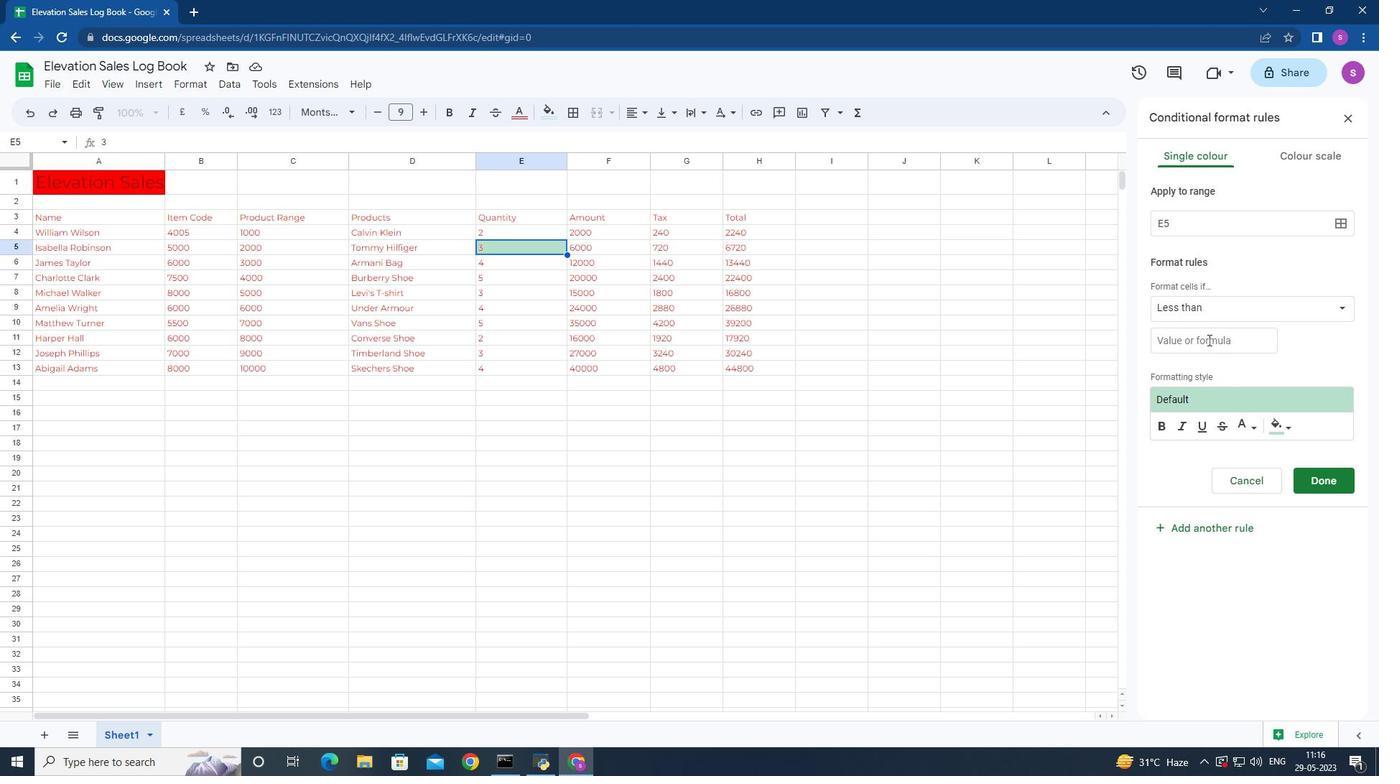 
Action: Mouse pressed left at (1210, 339)
Screenshot: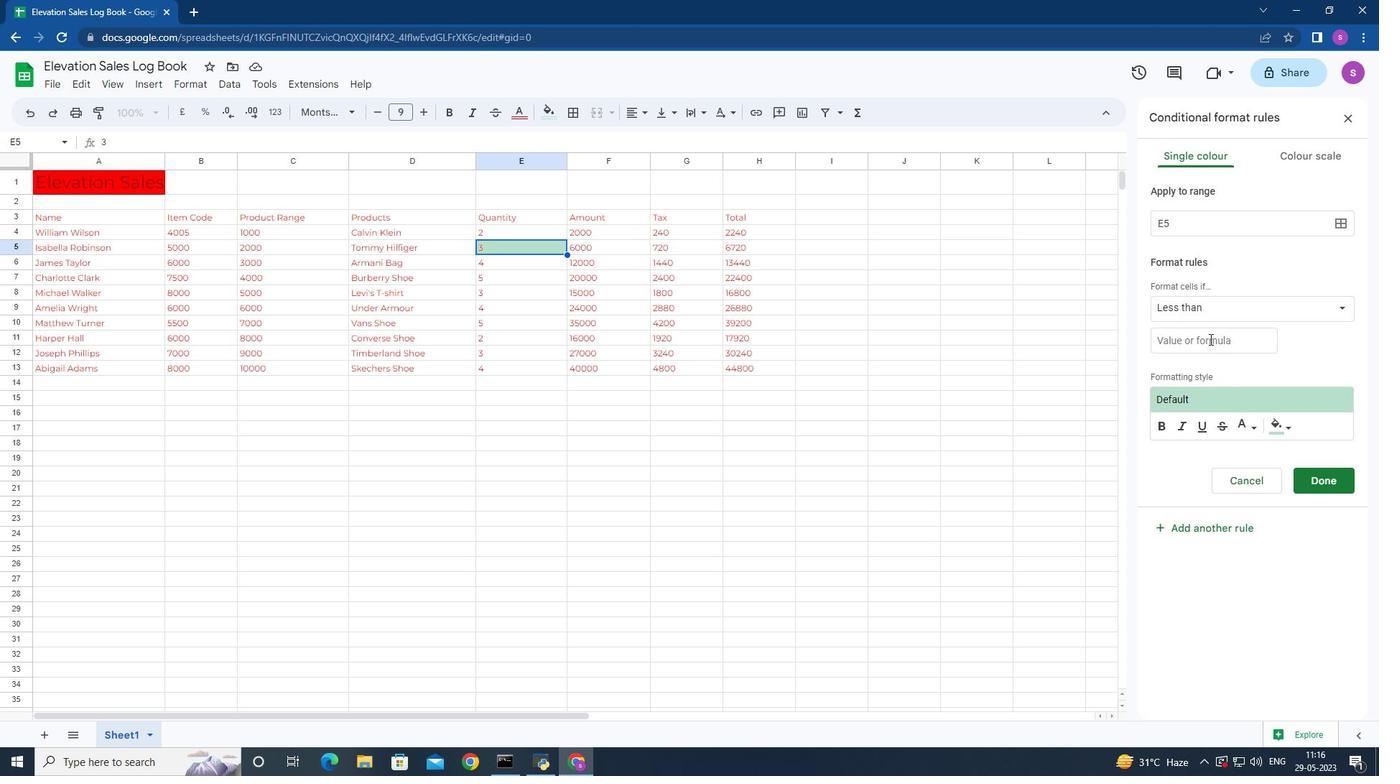
Action: Mouse moved to (1210, 335)
Screenshot: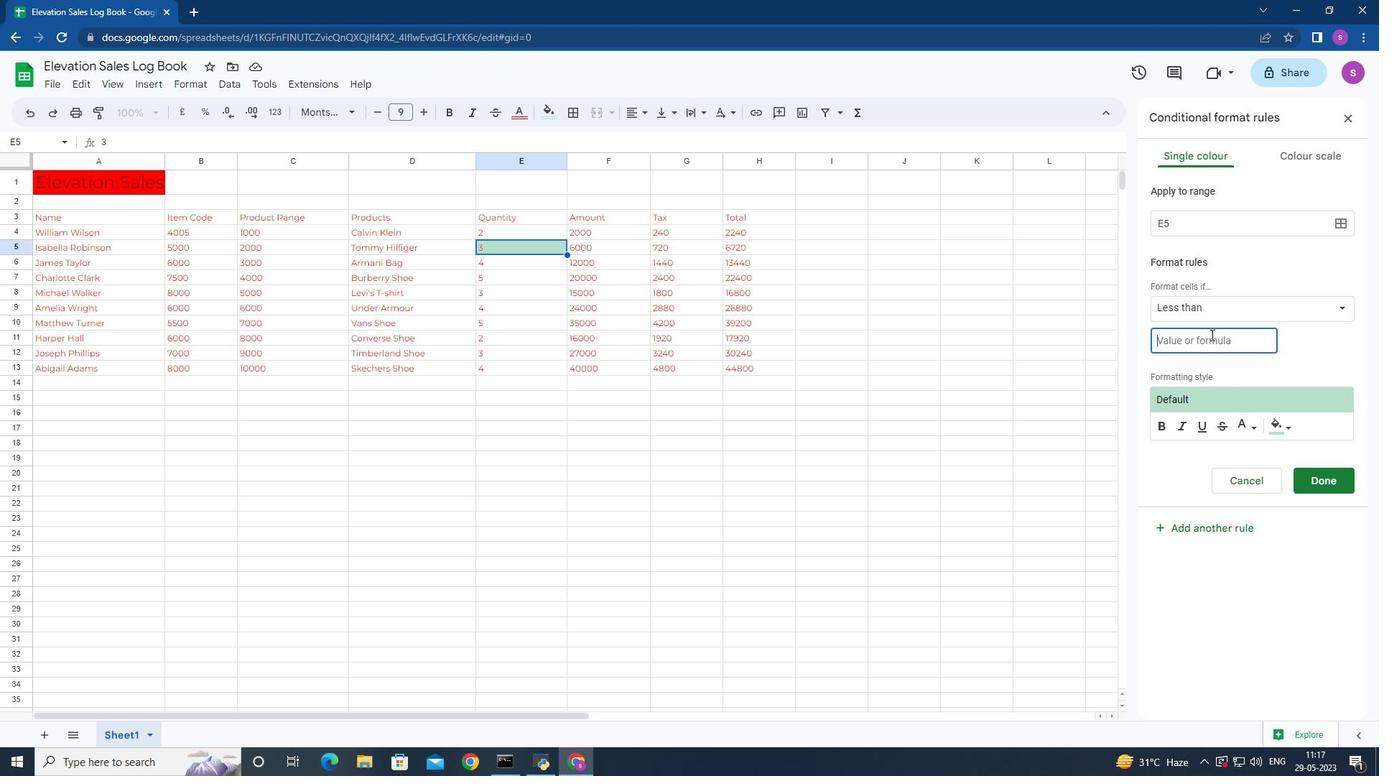 
Action: Key pressed 10
Screenshot: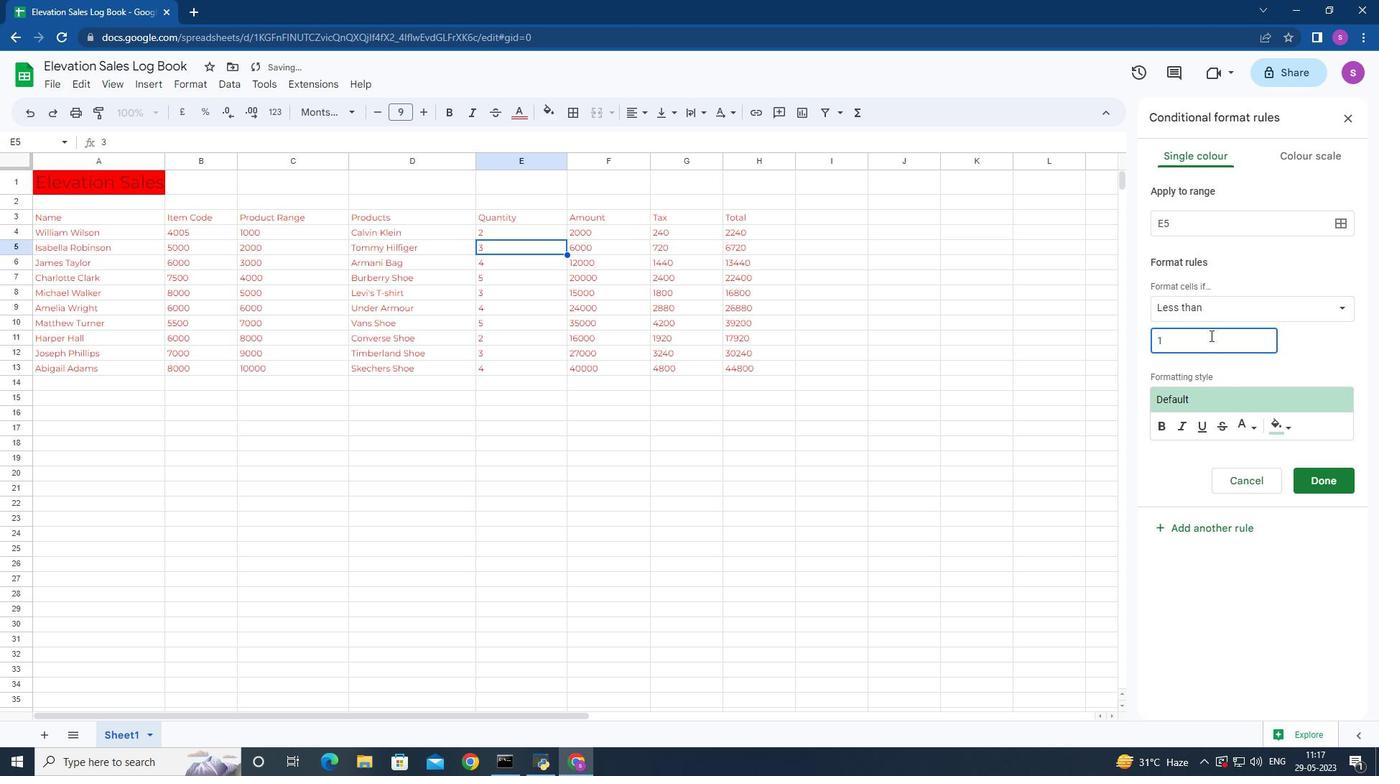 
Action: Mouse moved to (513, 227)
Screenshot: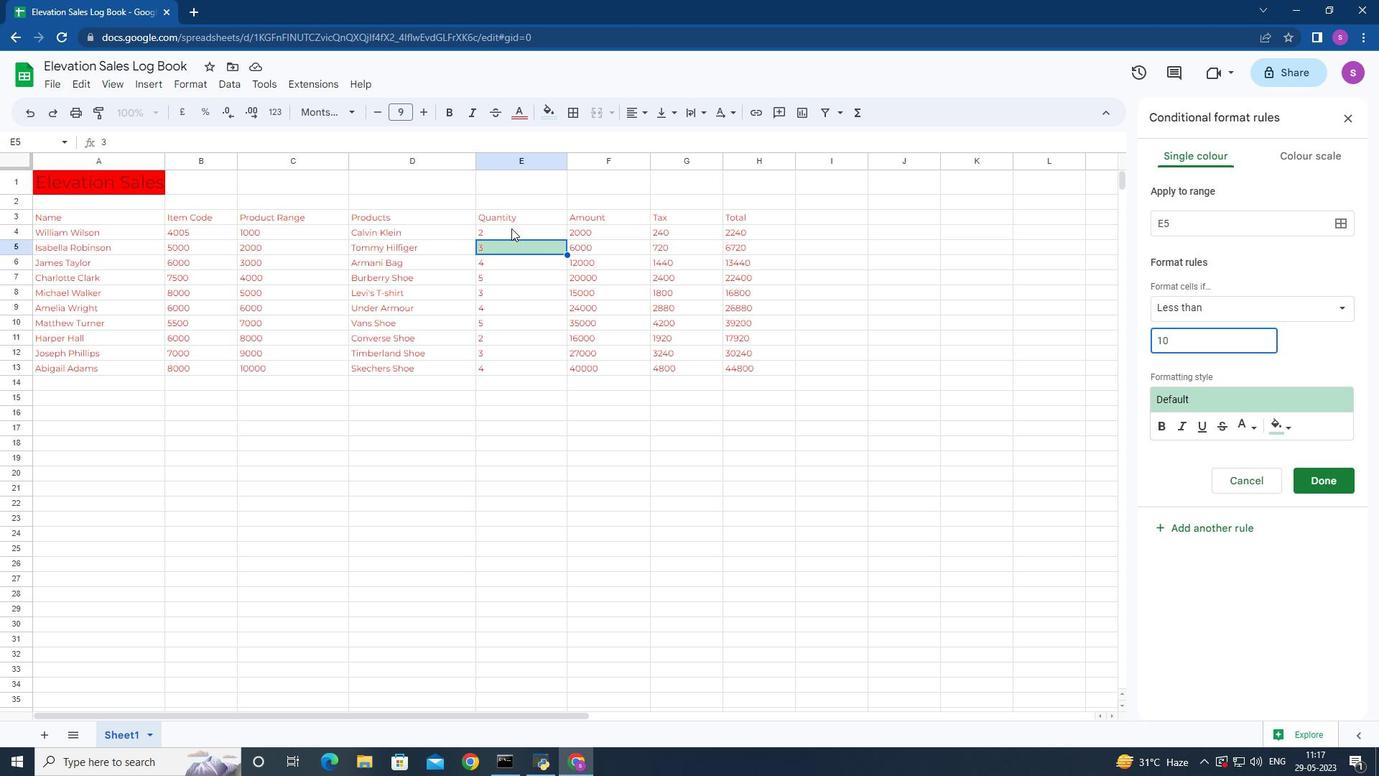 
Action: Mouse pressed left at (513, 227)
Screenshot: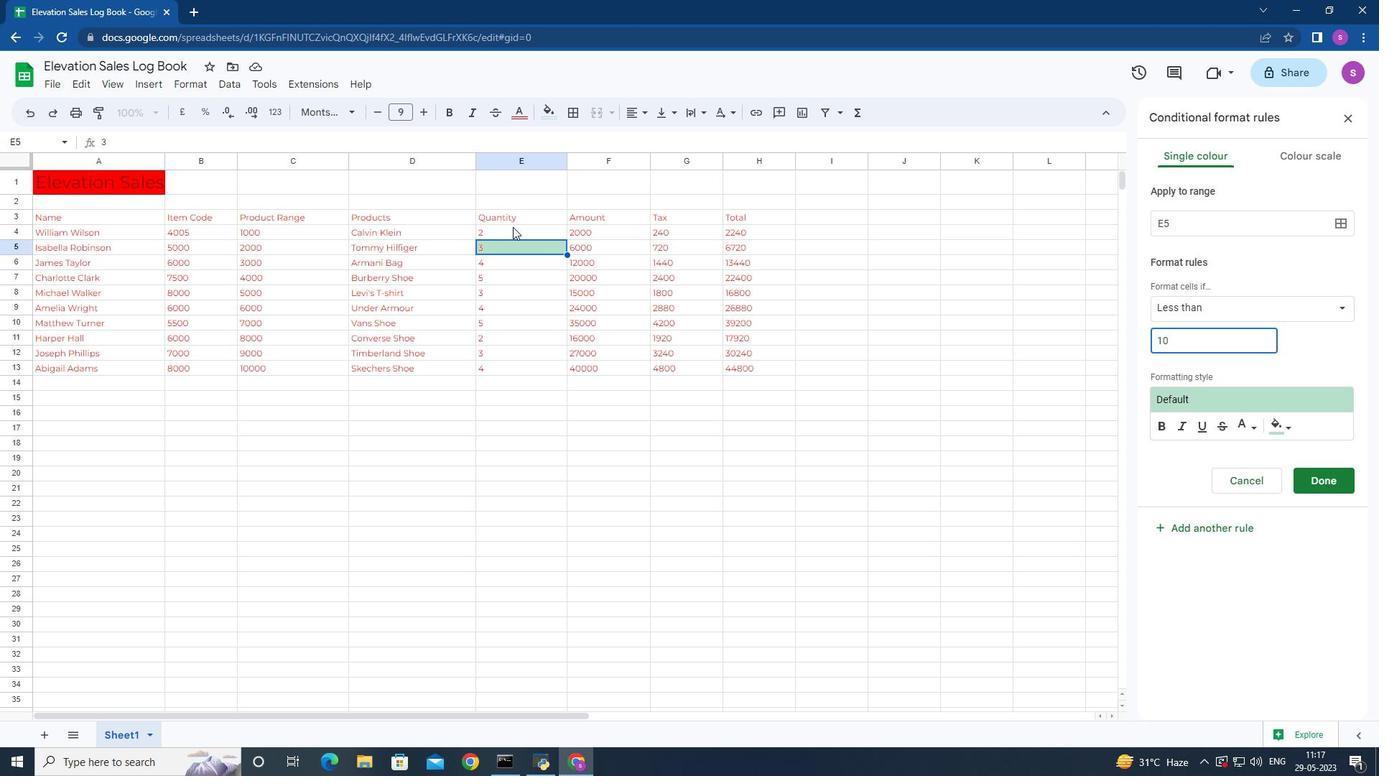 
Action: Mouse moved to (919, 271)
Screenshot: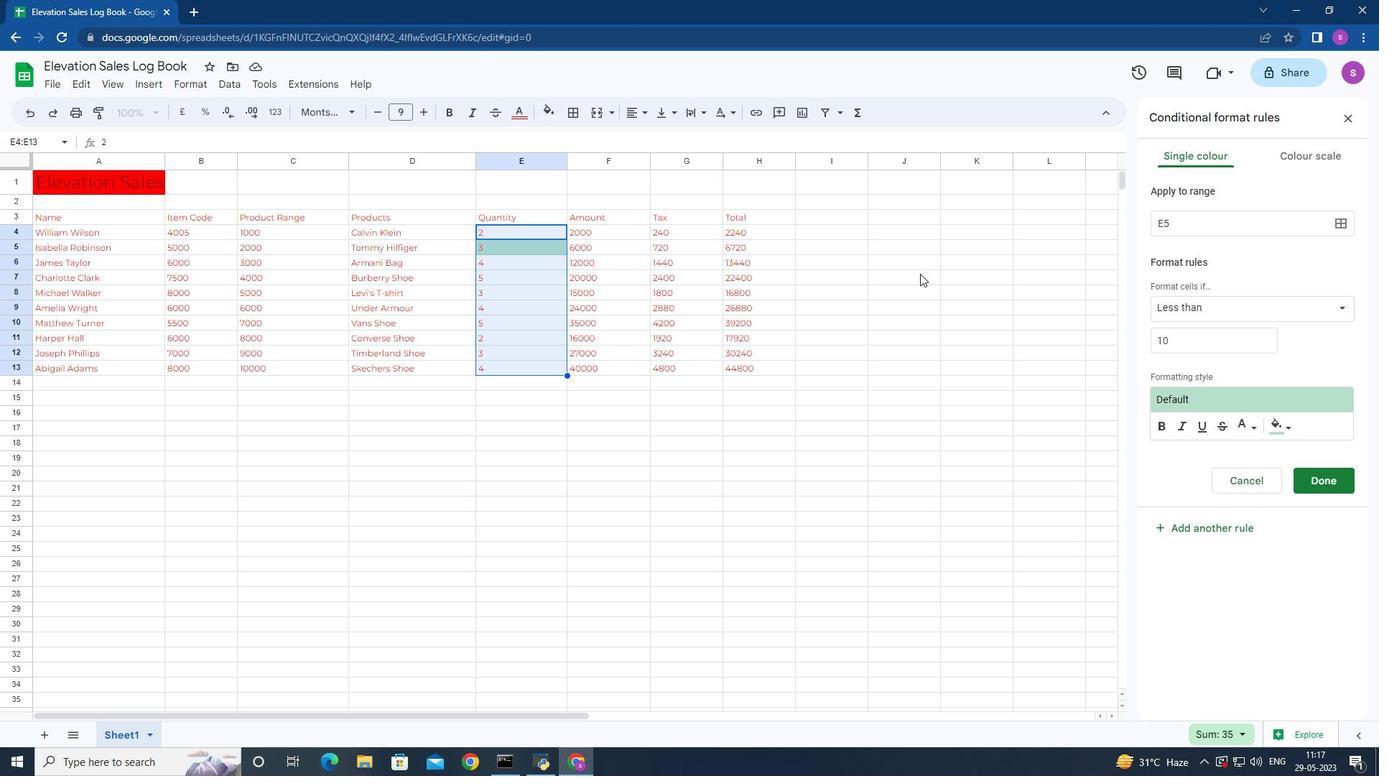 
Action: Mouse pressed left at (919, 271)
Screenshot: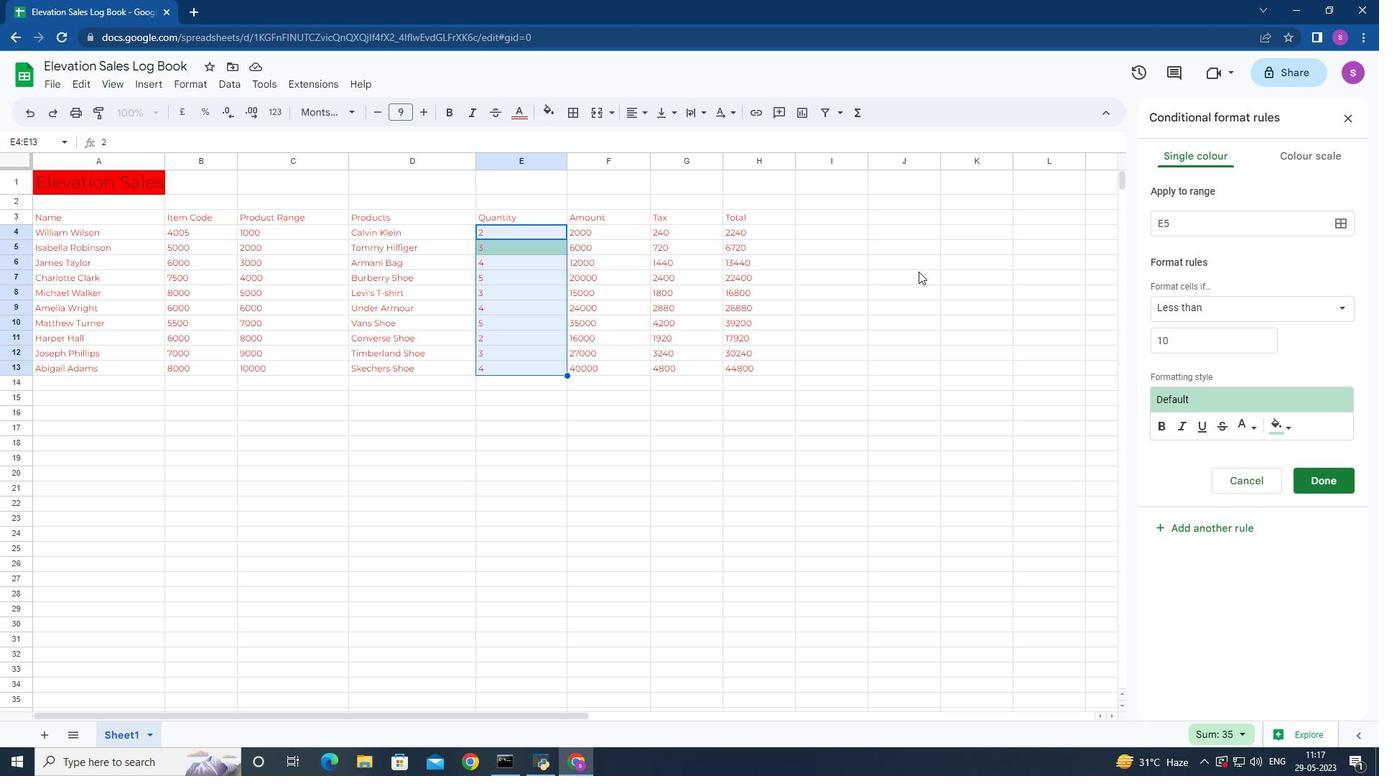 
Action: Mouse moved to (1235, 347)
Screenshot: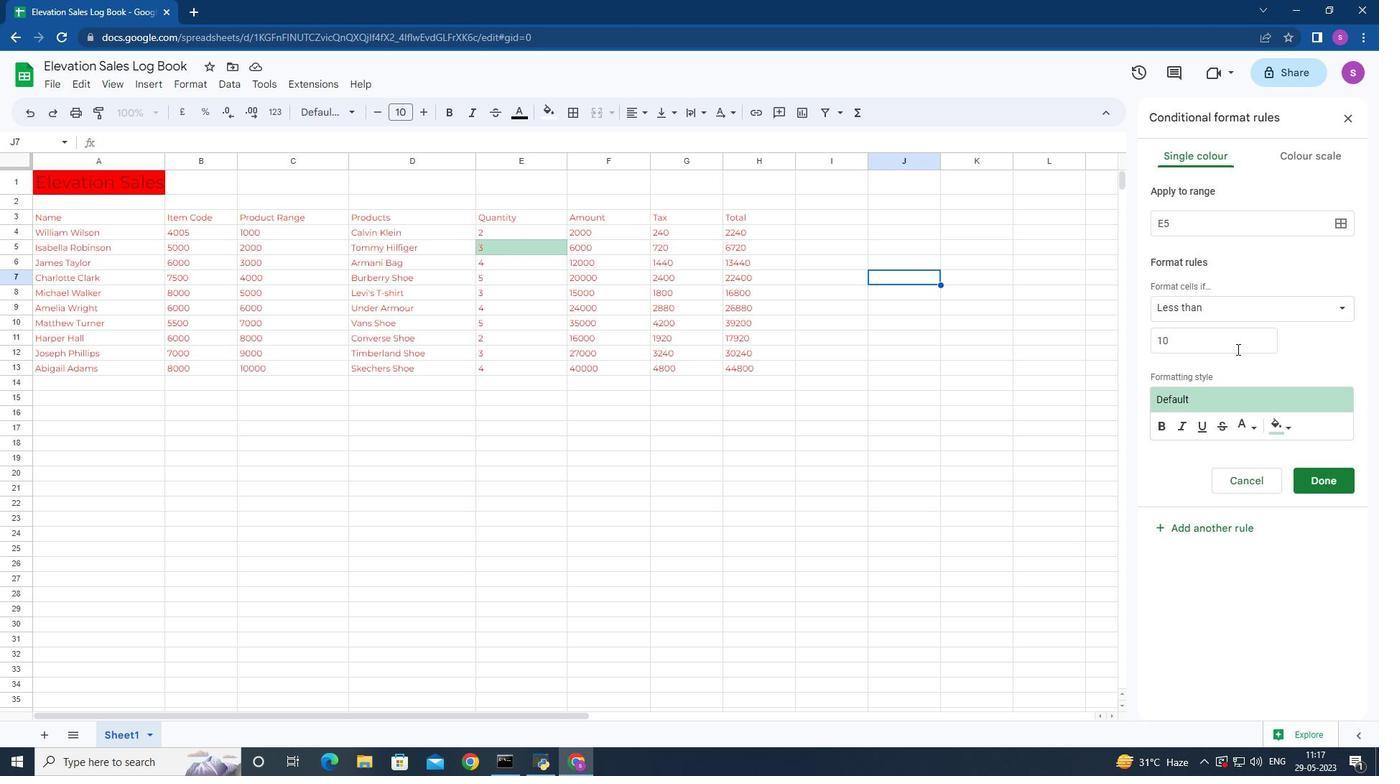
Action: Mouse pressed left at (1235, 347)
Screenshot: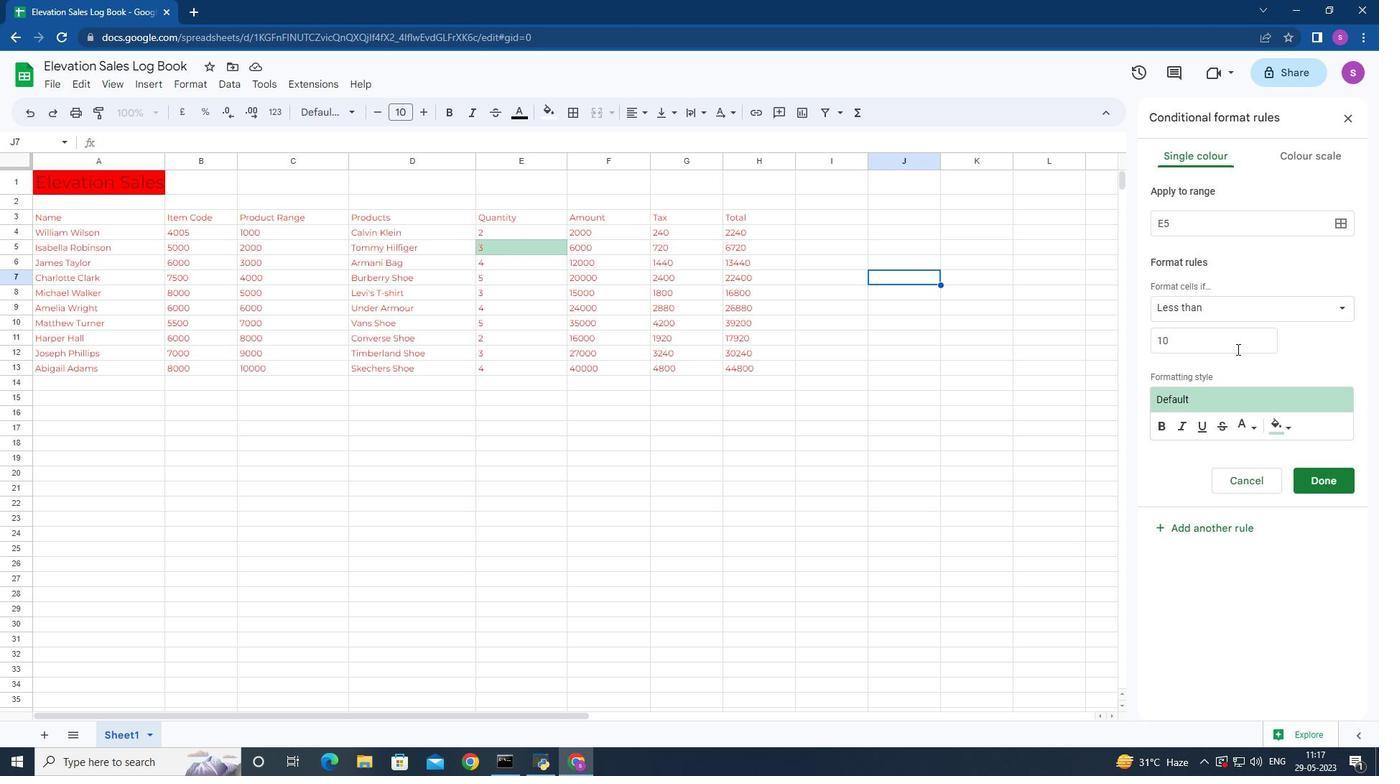 
Action: Mouse moved to (1208, 341)
Screenshot: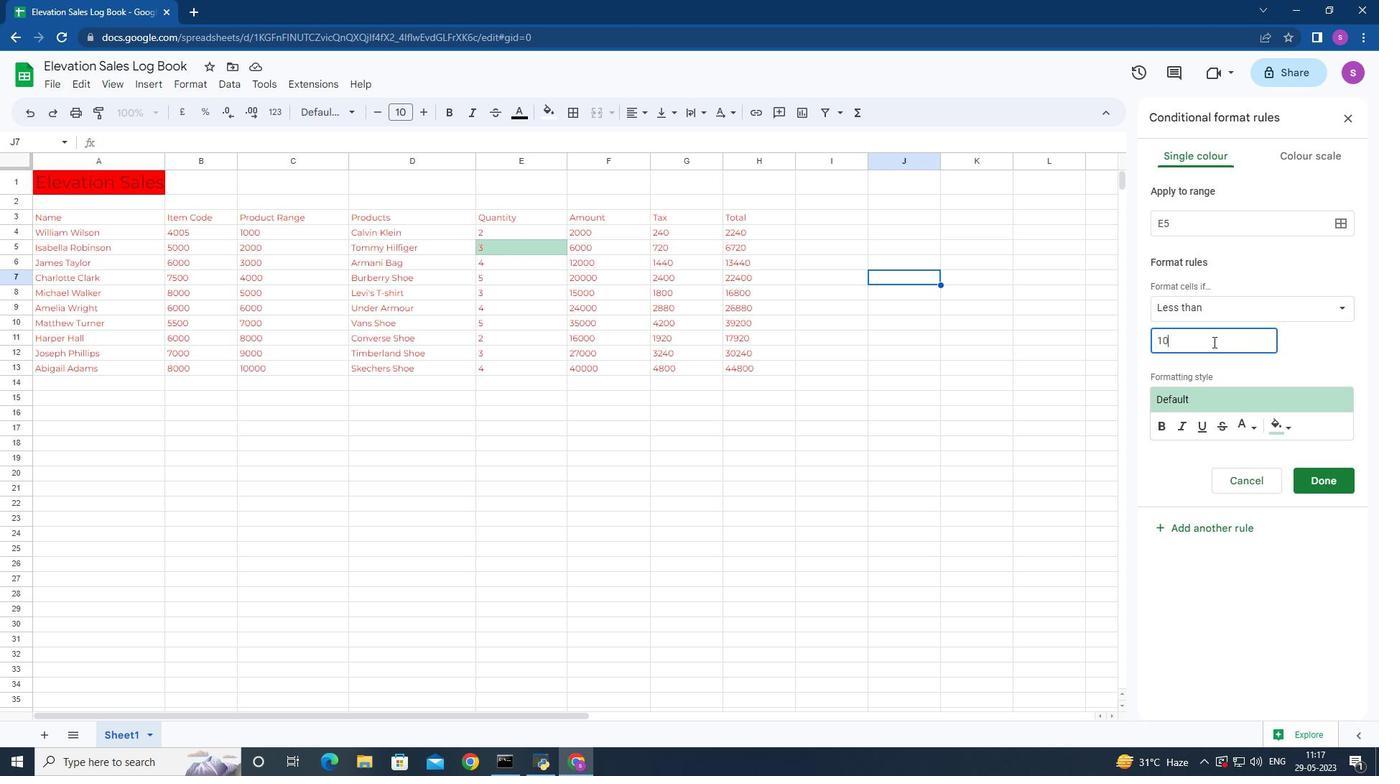 
Action: Key pressed <Key.backspace><Key.backspace>10
Screenshot: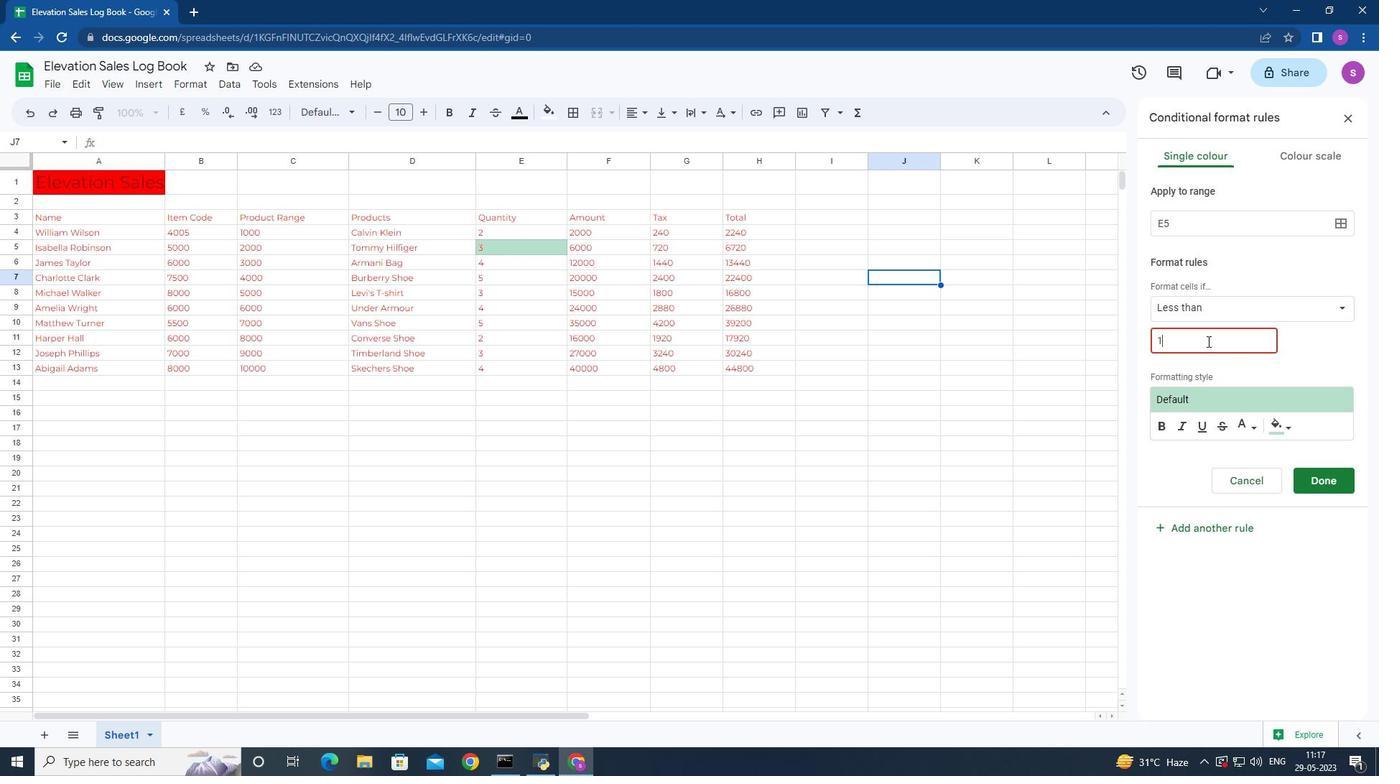 
Action: Mouse moved to (1281, 427)
Screenshot: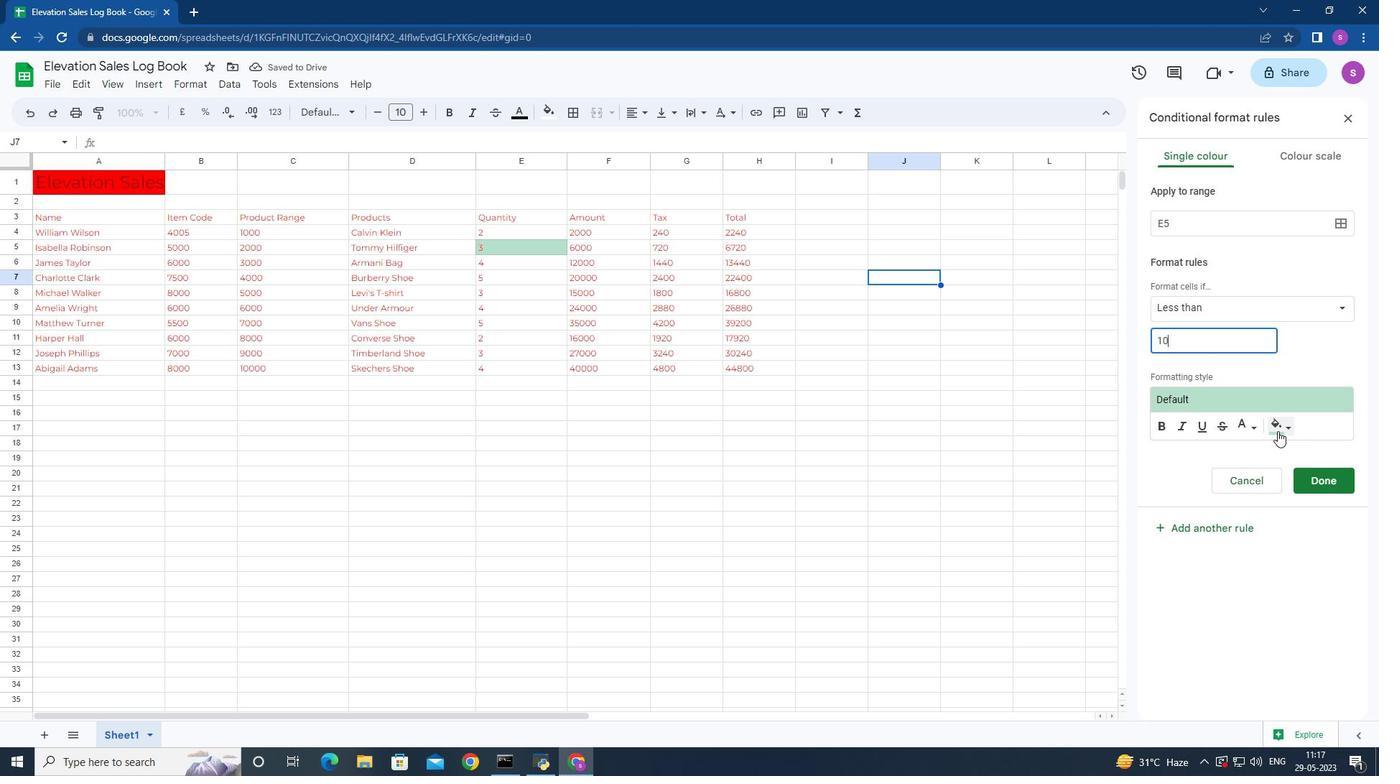 
Action: Mouse pressed left at (1281, 427)
Screenshot: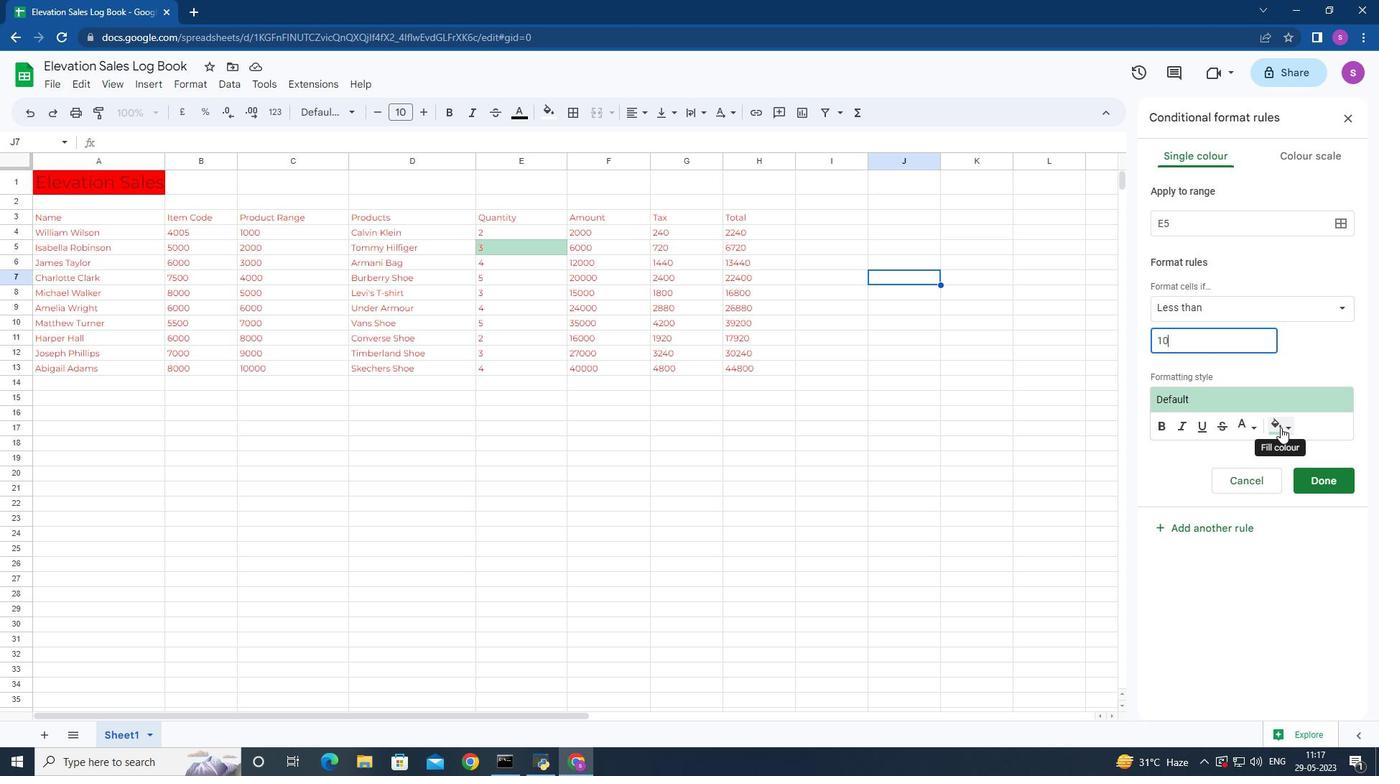 
Action: Mouse moved to (1151, 523)
Screenshot: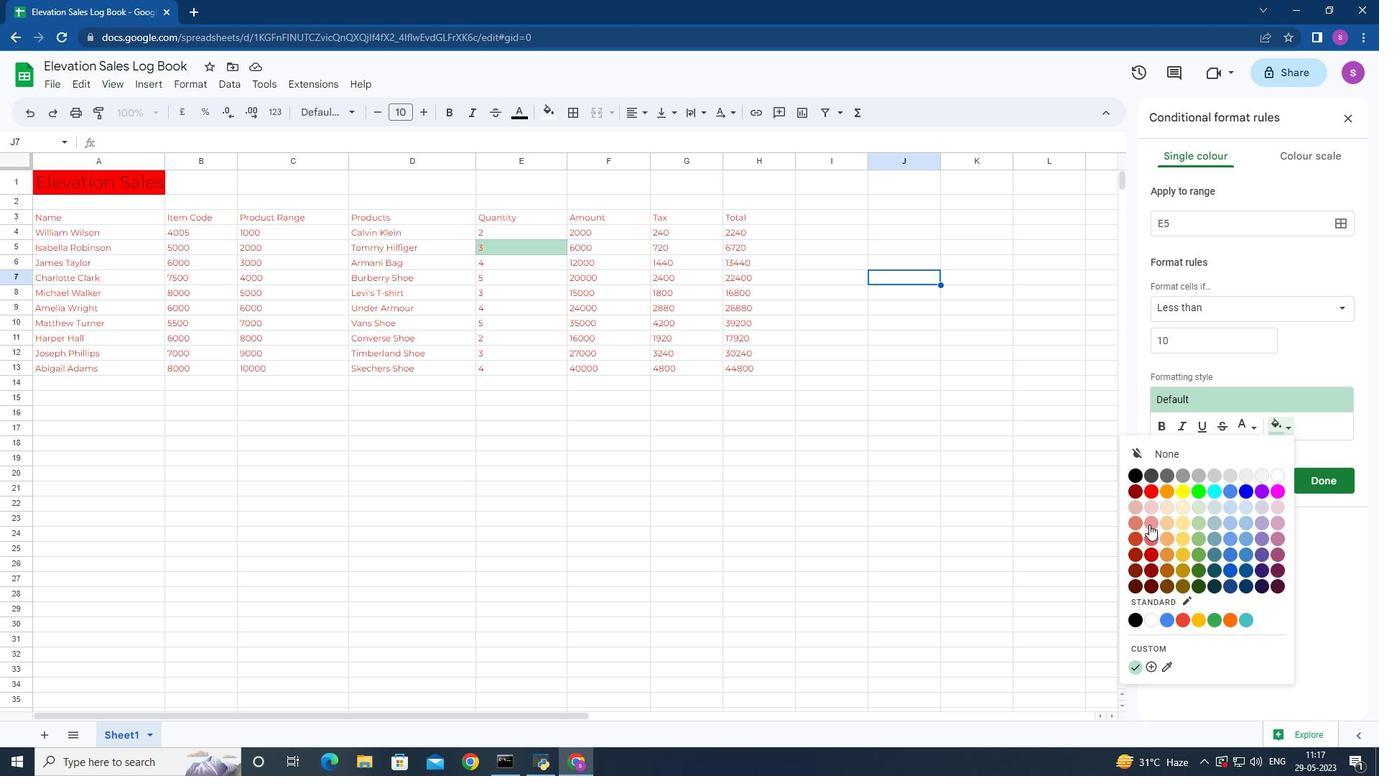 
Action: Mouse pressed left at (1151, 523)
Screenshot: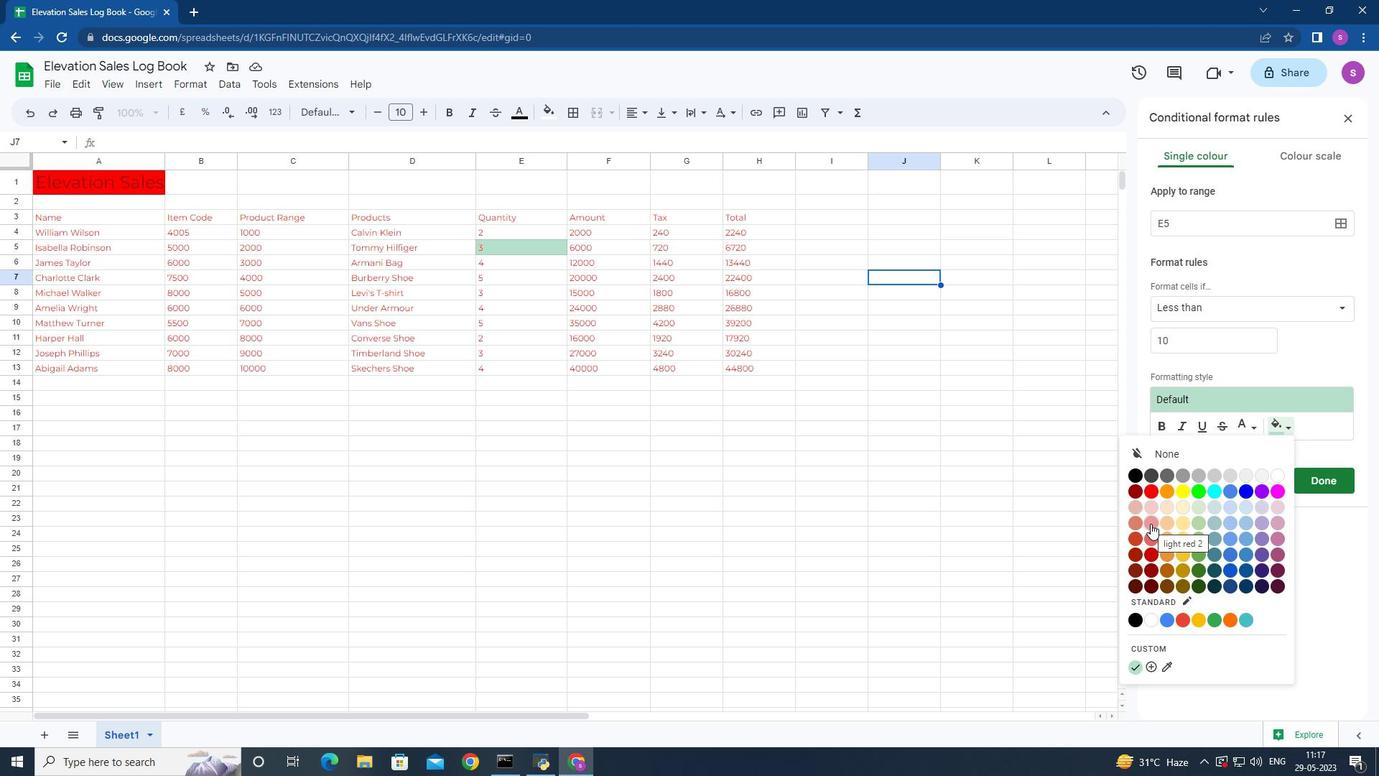 
Action: Mouse moved to (1251, 428)
Screenshot: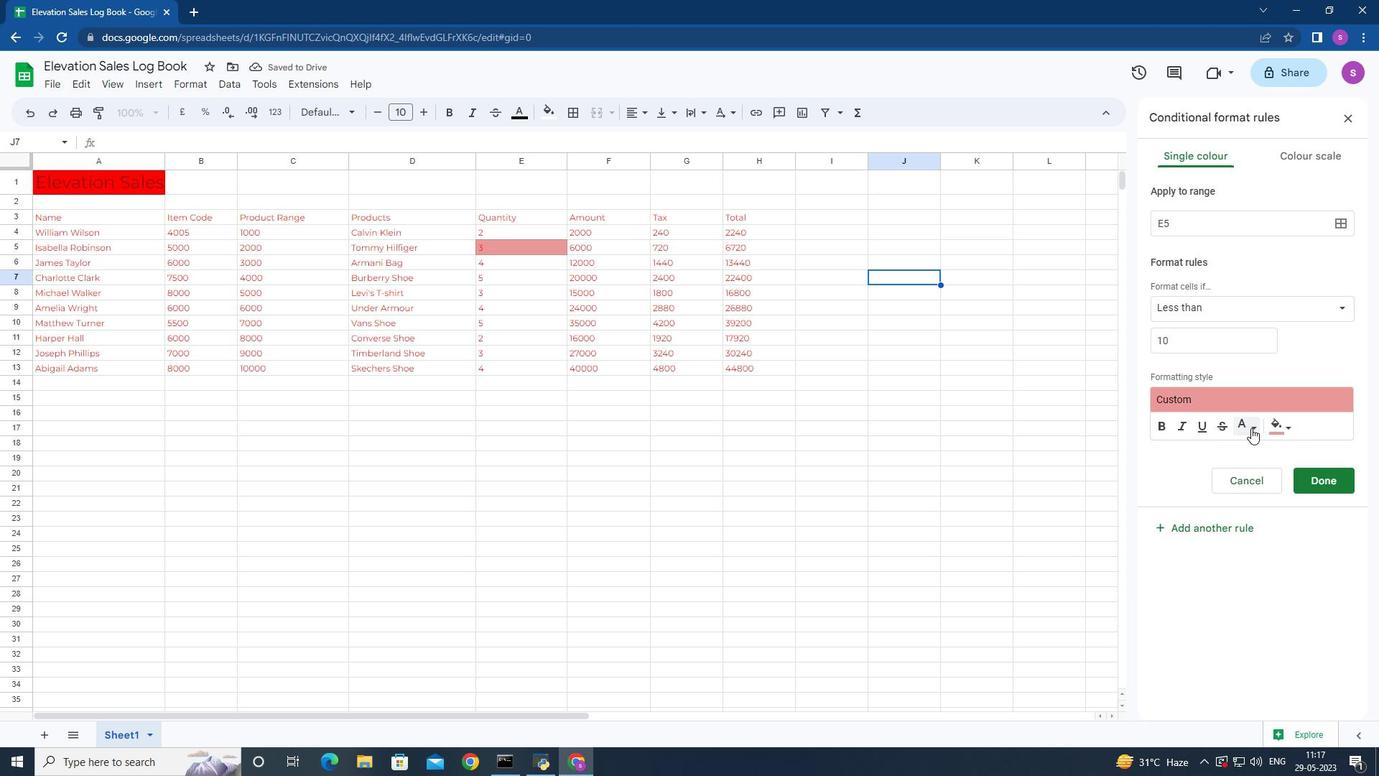 
Action: Mouse pressed left at (1251, 428)
Screenshot: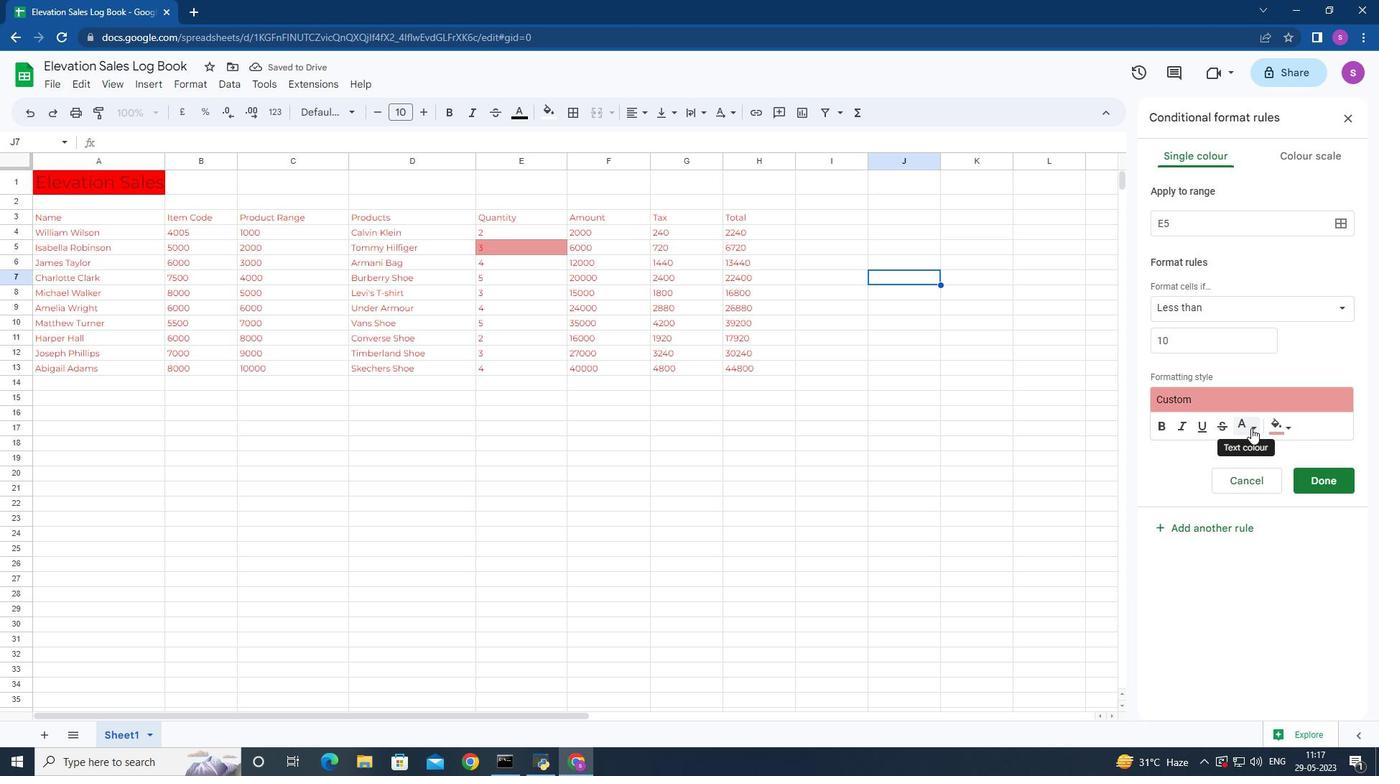 
Action: Mouse moved to (1114, 556)
Screenshot: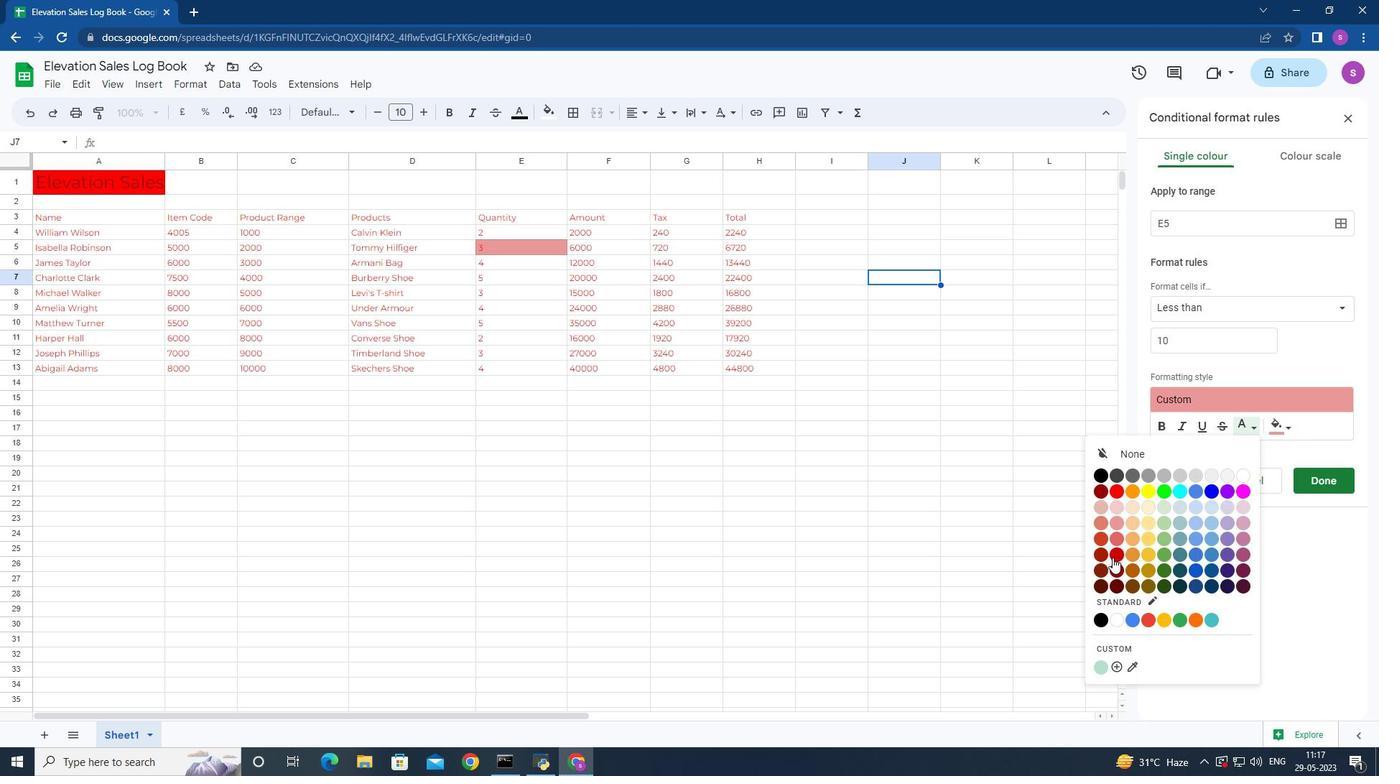 
Action: Mouse pressed left at (1114, 556)
Screenshot: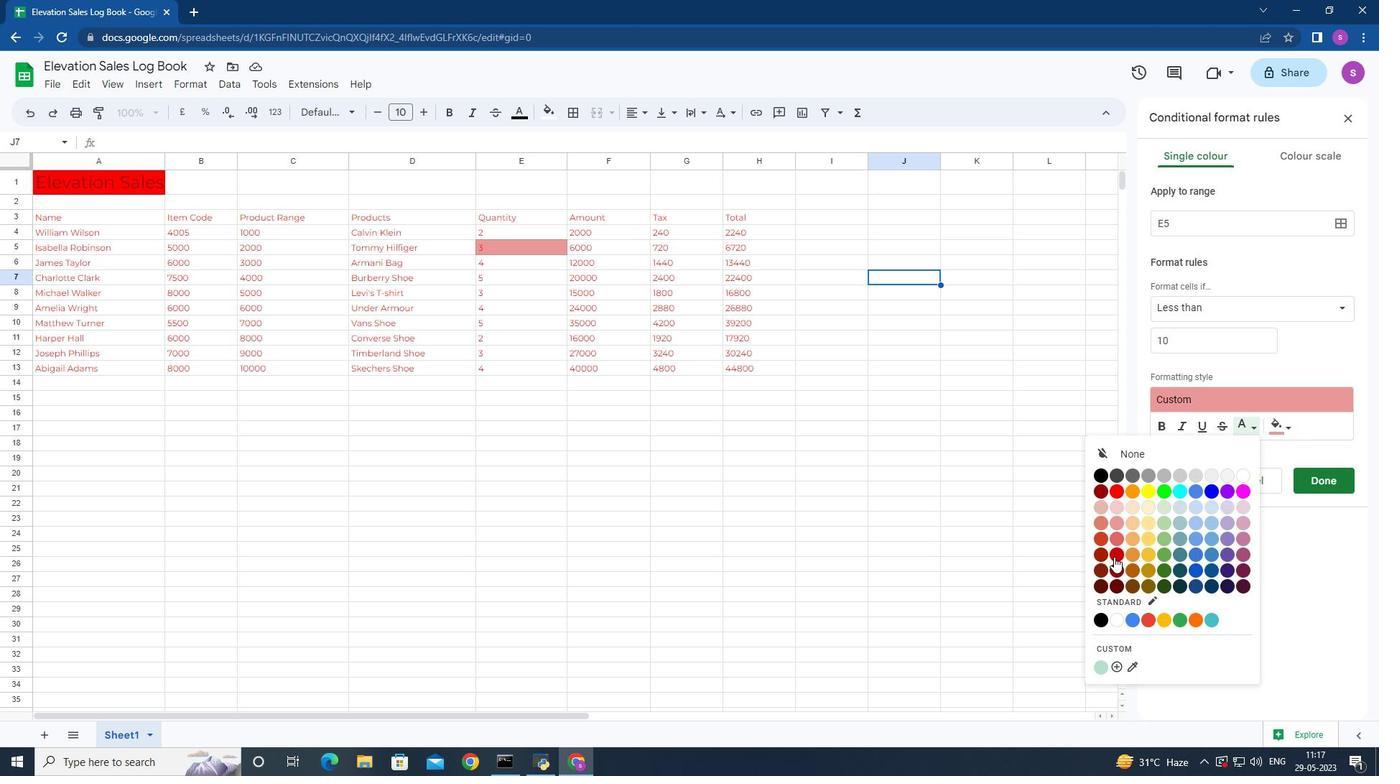 
Action: Mouse moved to (1317, 476)
Screenshot: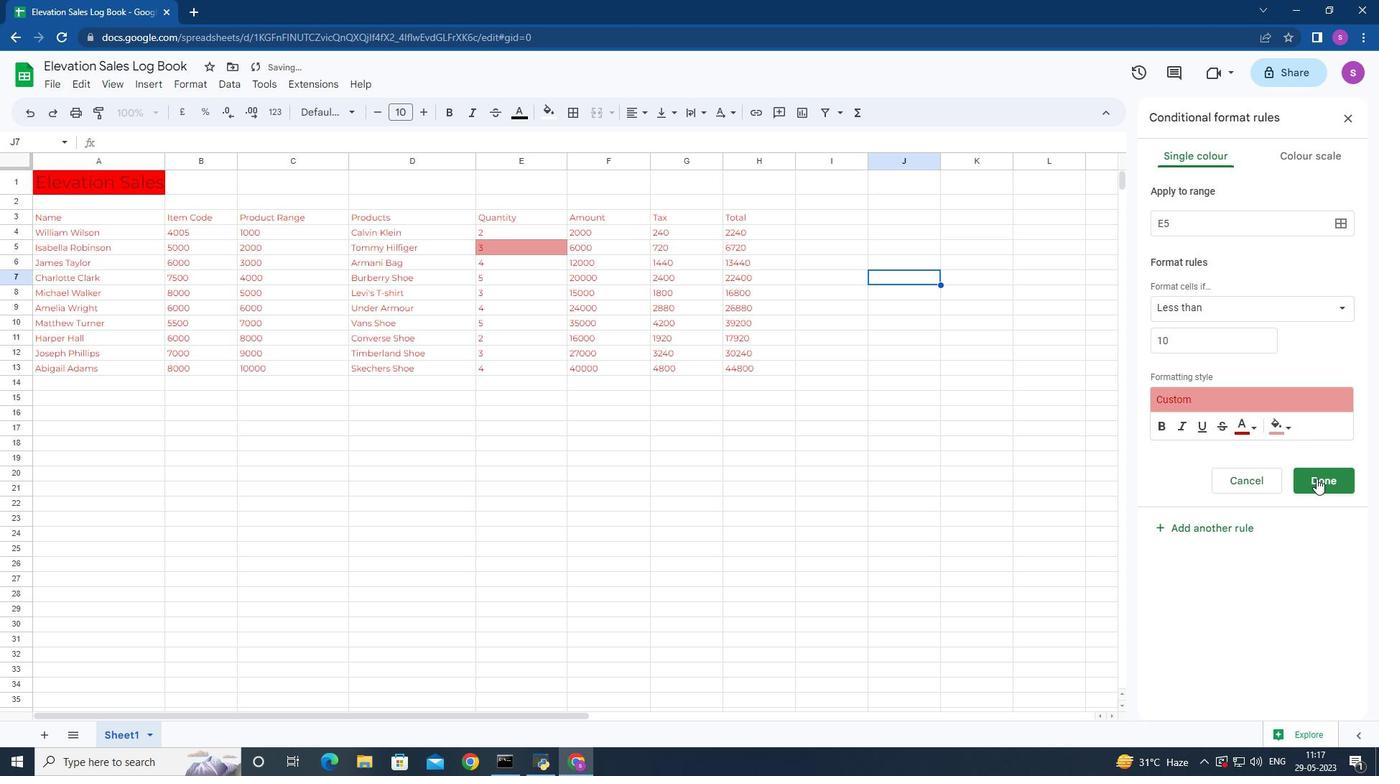 
Action: Mouse pressed left at (1317, 476)
Screenshot: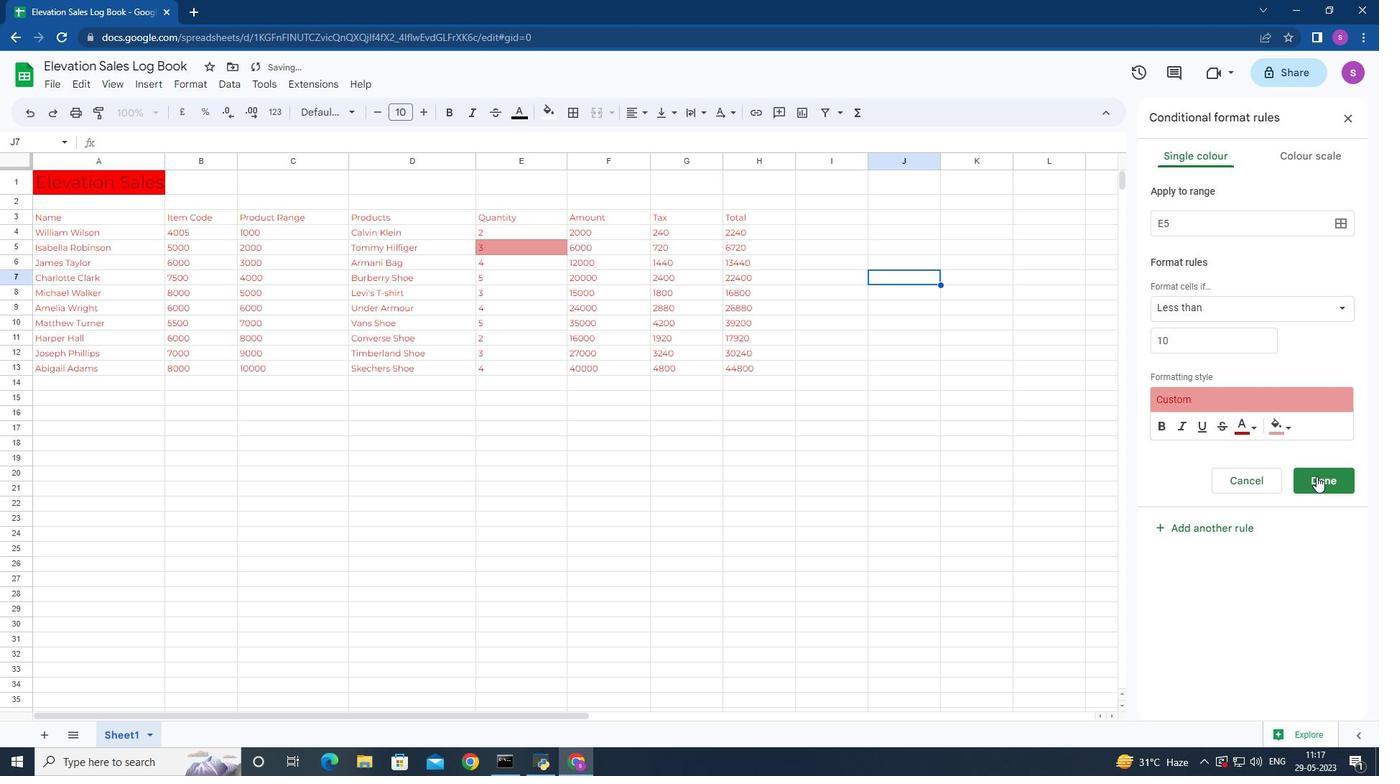 
